 Task: Find connections with filter location Nørresundby with filter topic #wfhwith filter profile language French with filter current company The Viral Fever with filter school Bannari Amman Institute of Technology with filter industry Glass Product Manufacturing with filter service category Information Security with filter keywords title School Volunteer
Action: Mouse moved to (495, 62)
Screenshot: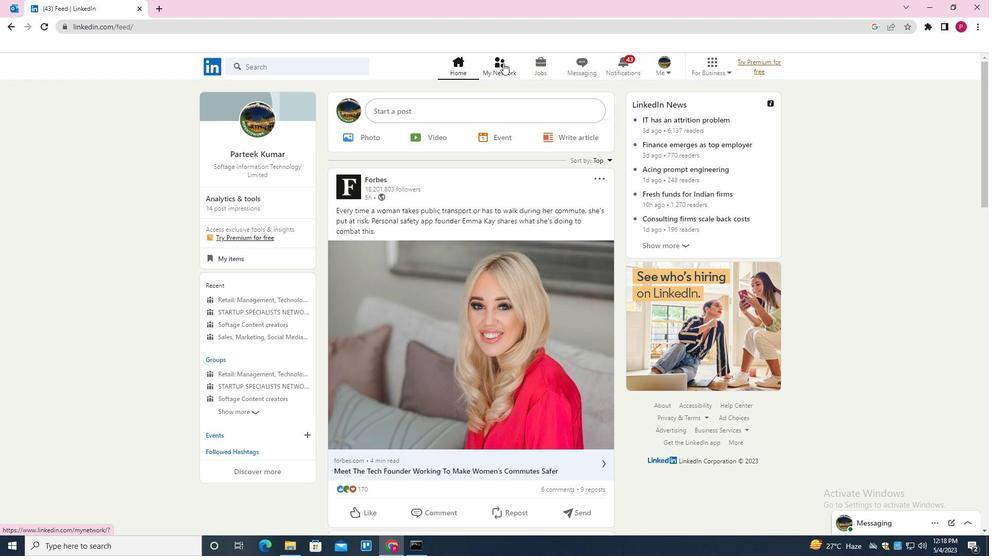 
Action: Mouse pressed left at (495, 62)
Screenshot: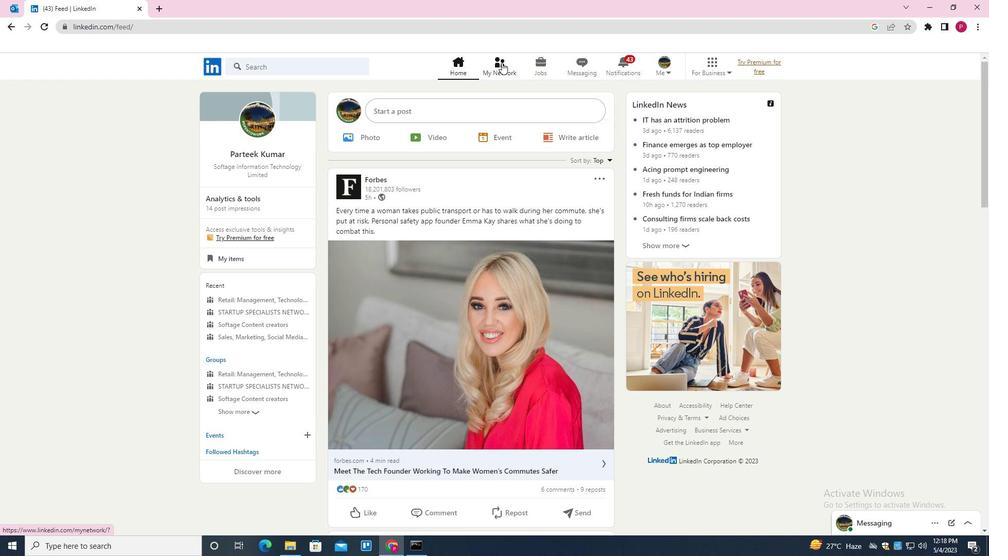 
Action: Mouse moved to (333, 120)
Screenshot: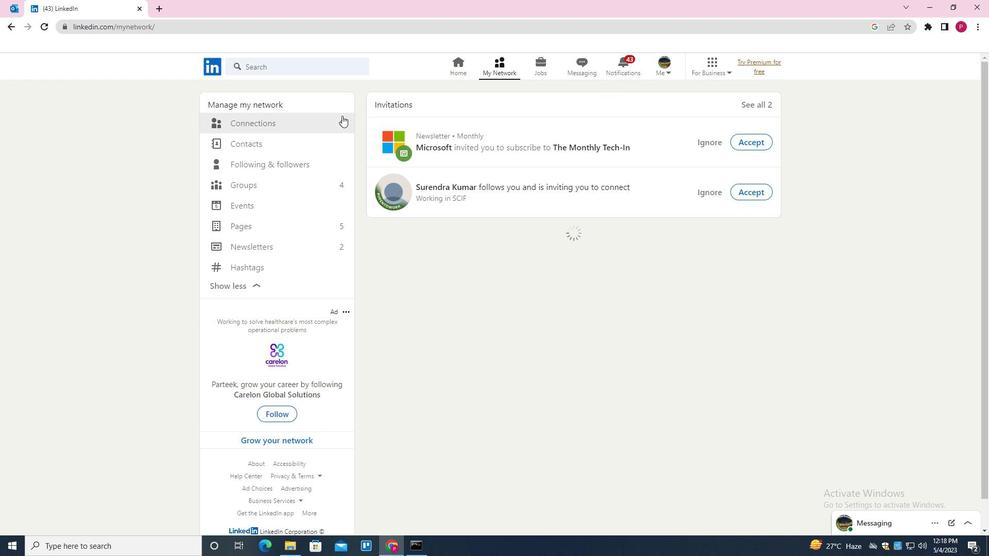 
Action: Mouse pressed left at (333, 120)
Screenshot: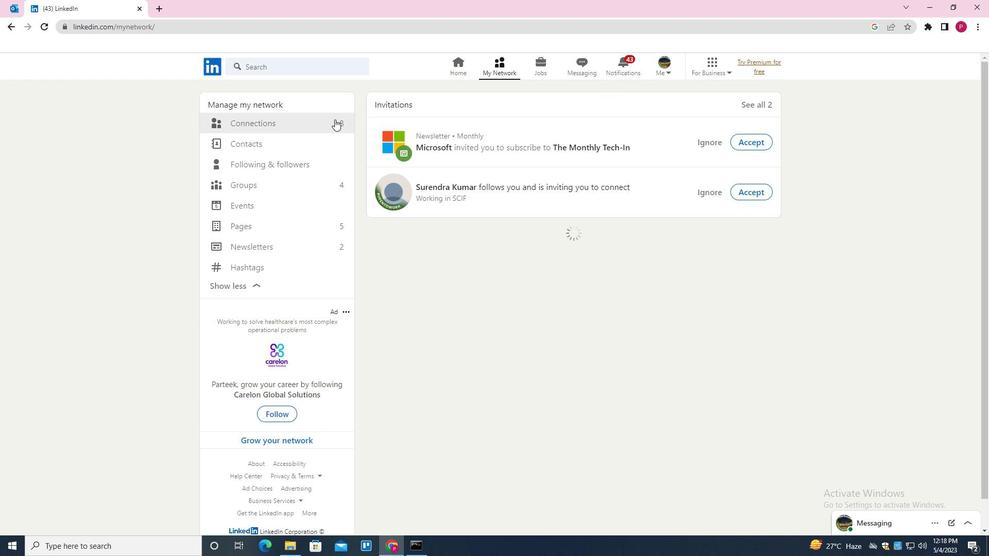 
Action: Mouse moved to (573, 125)
Screenshot: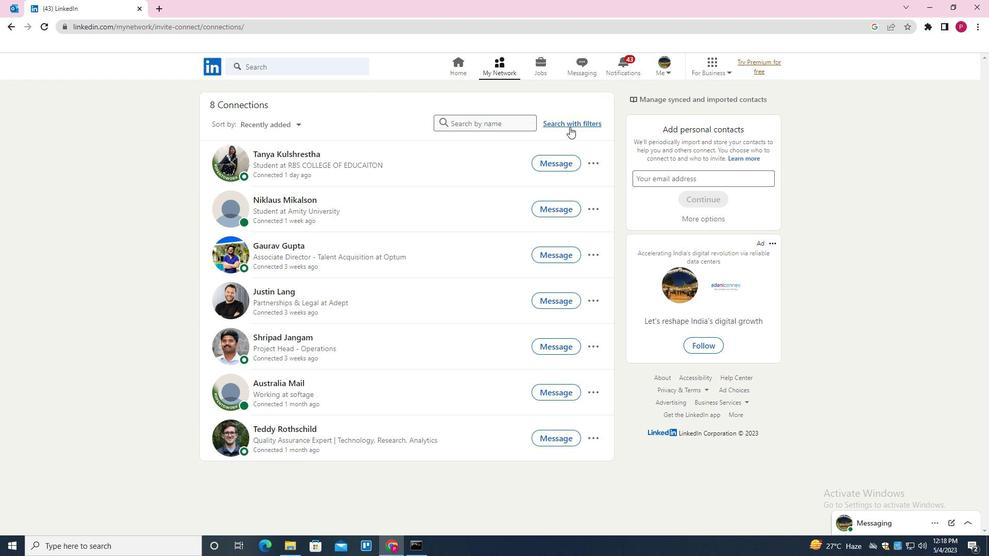 
Action: Mouse pressed left at (573, 125)
Screenshot: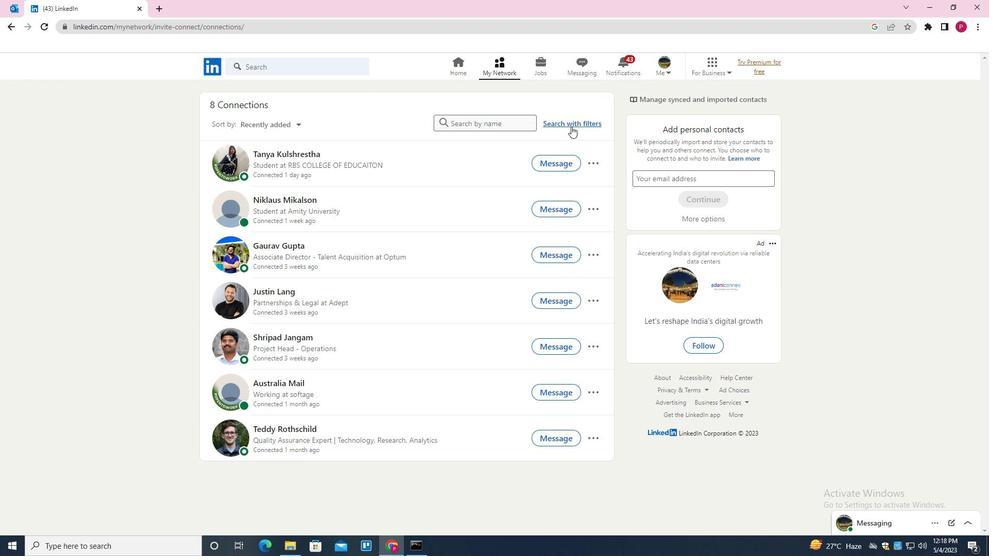 
Action: Mouse moved to (532, 95)
Screenshot: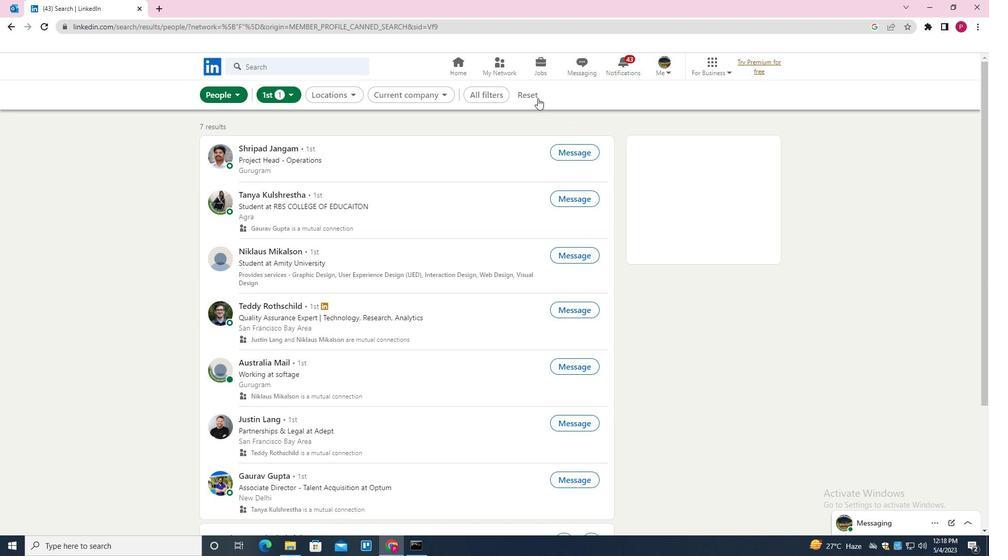 
Action: Mouse pressed left at (532, 95)
Screenshot: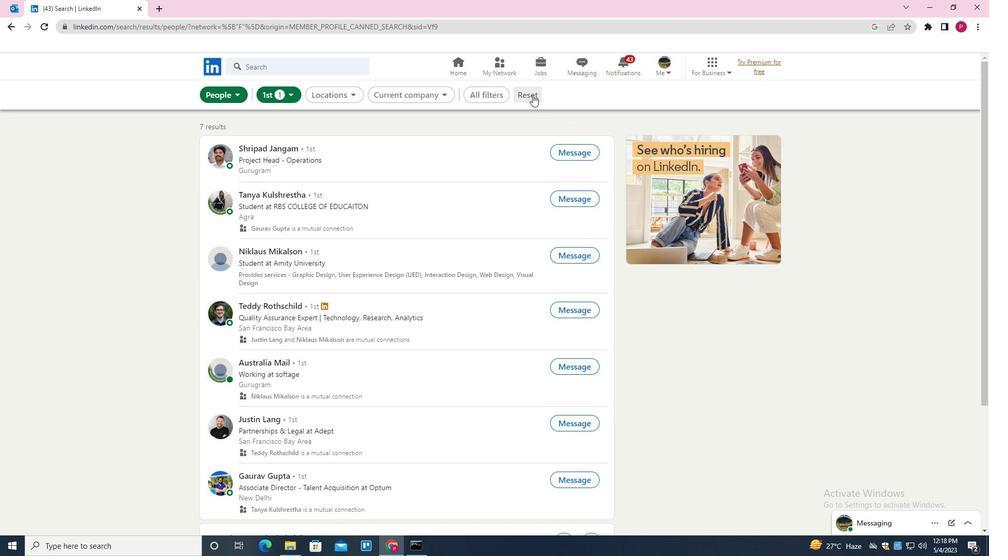 
Action: Mouse moved to (515, 92)
Screenshot: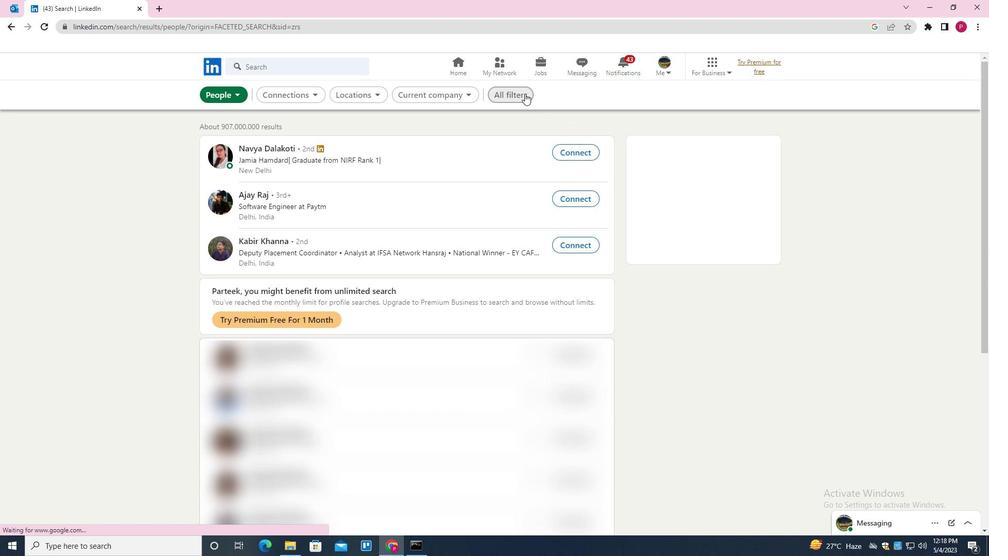 
Action: Mouse pressed left at (515, 92)
Screenshot: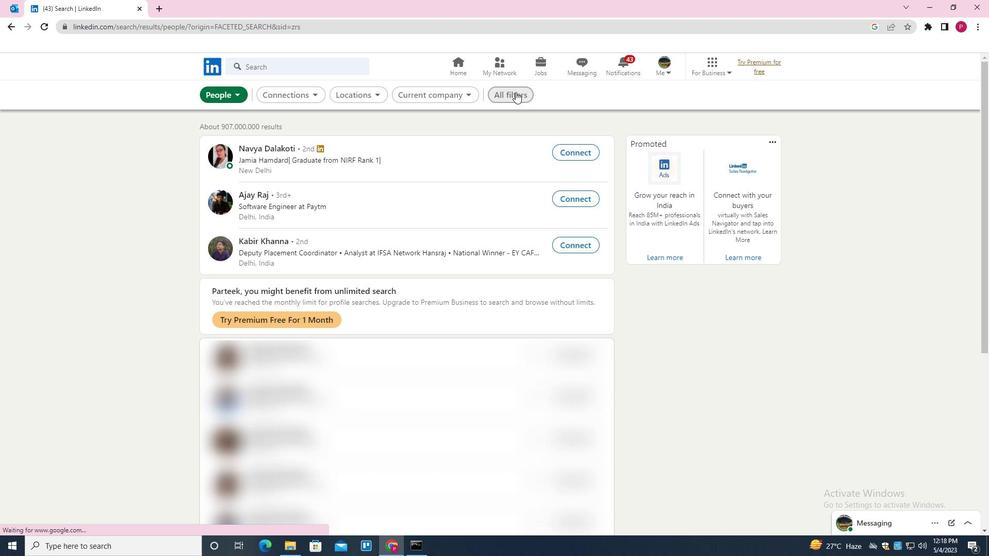 
Action: Mouse moved to (819, 266)
Screenshot: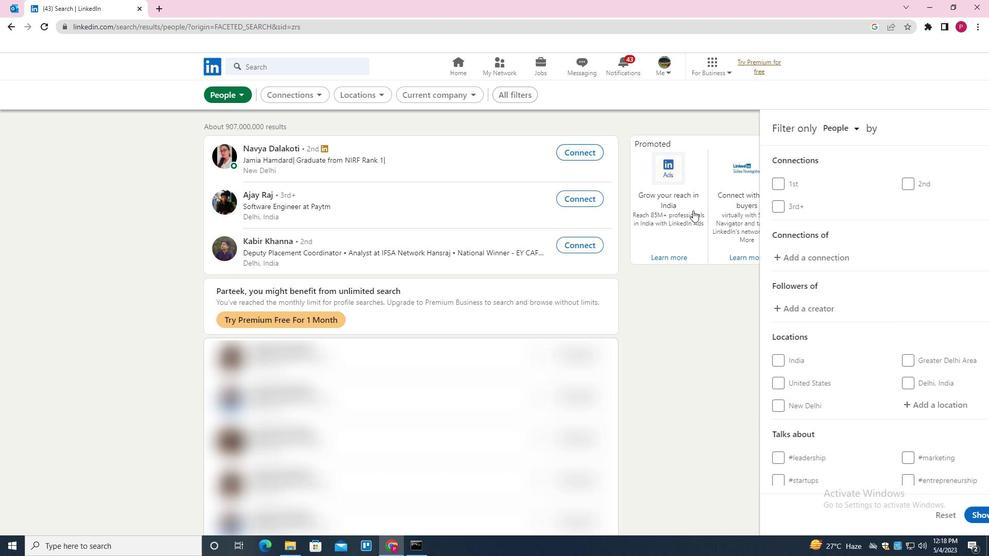 
Action: Mouse scrolled (819, 266) with delta (0, 0)
Screenshot: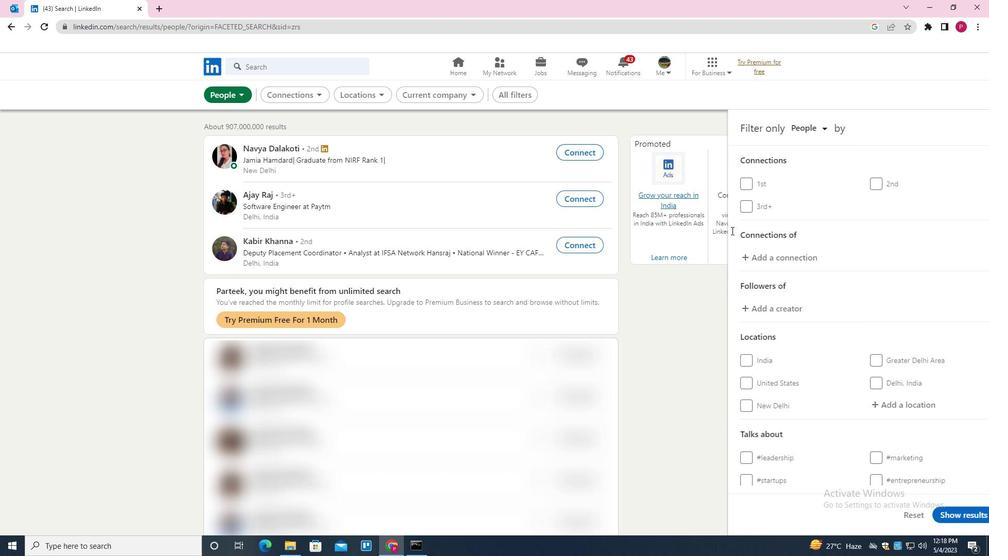 
Action: Mouse scrolled (819, 266) with delta (0, 0)
Screenshot: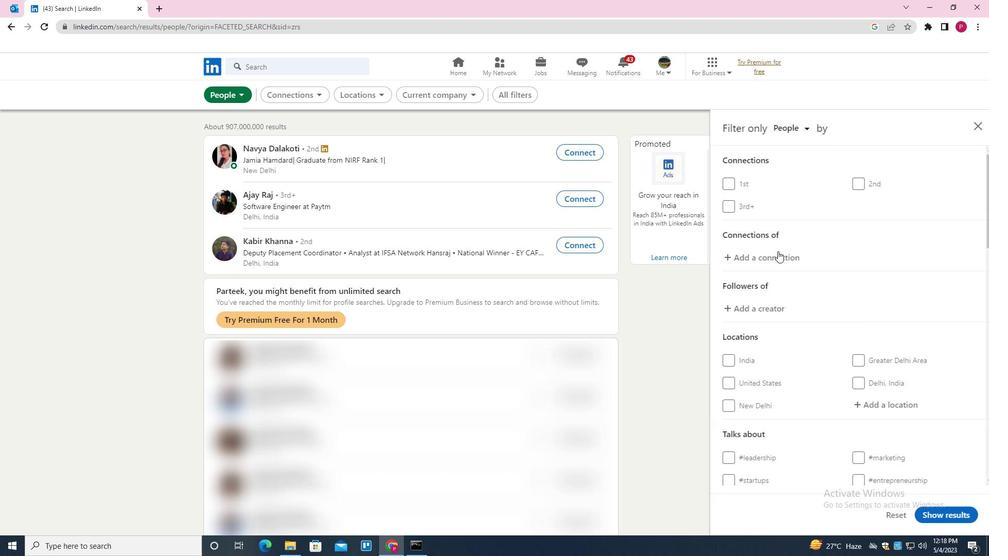 
Action: Mouse moved to (820, 267)
Screenshot: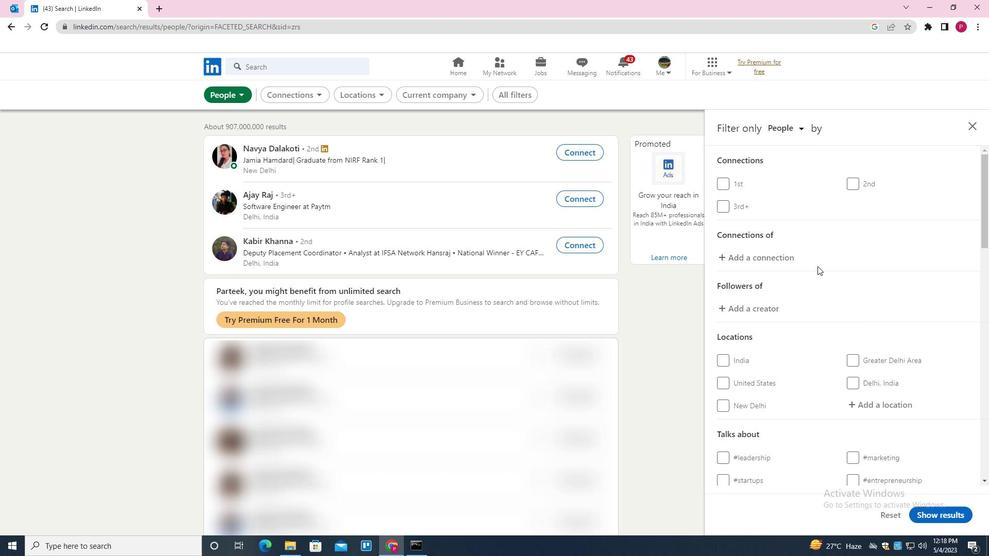 
Action: Mouse scrolled (820, 267) with delta (0, 0)
Screenshot: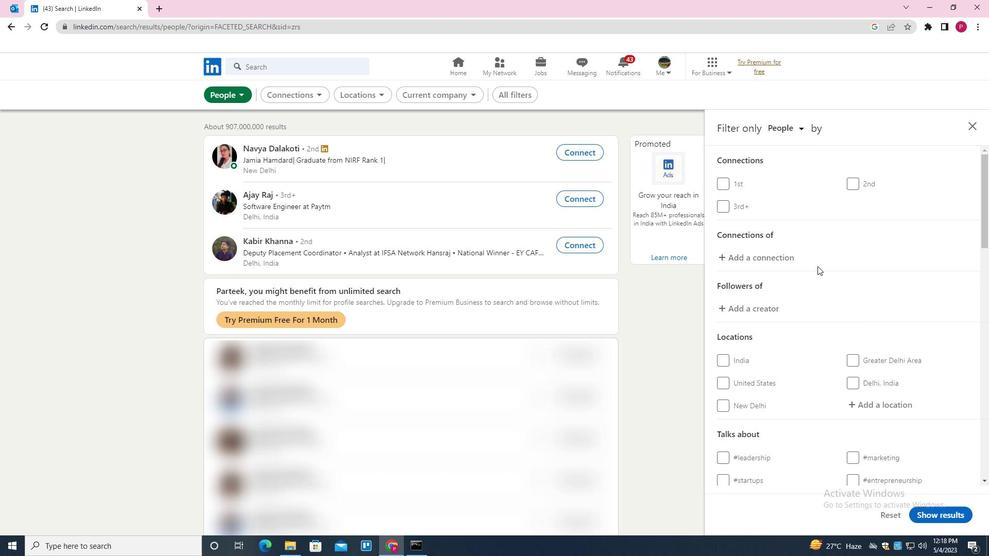 
Action: Mouse moved to (874, 251)
Screenshot: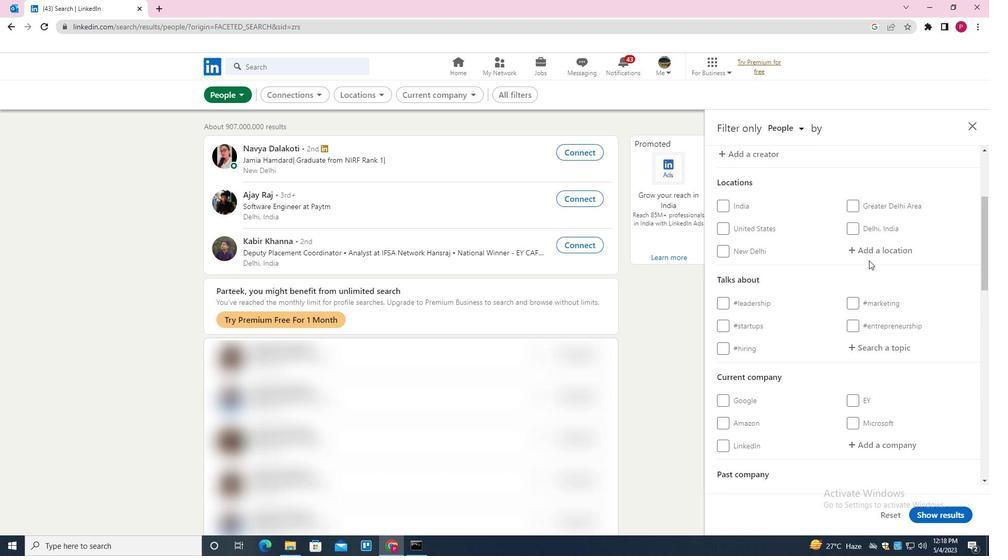 
Action: Mouse pressed left at (874, 251)
Screenshot: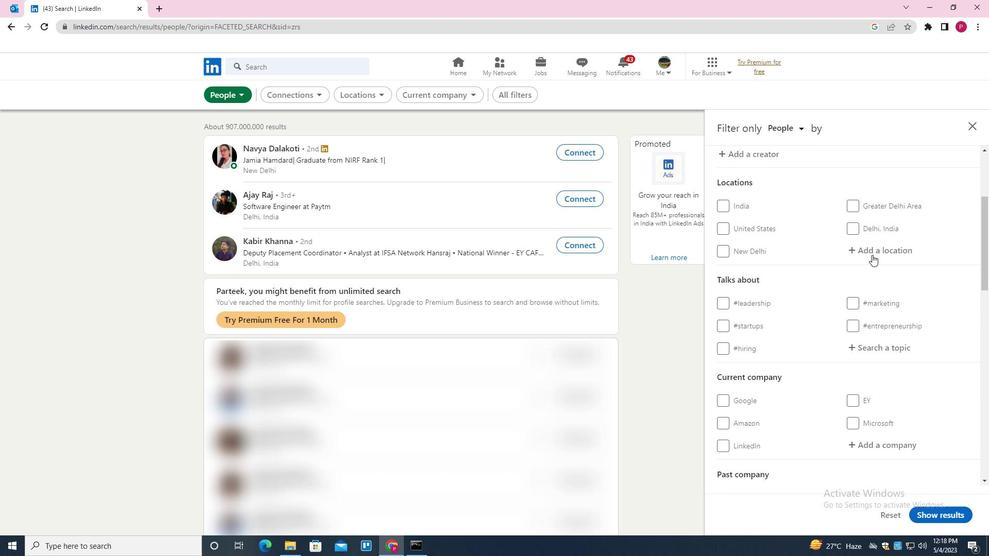
Action: Mouse moved to (873, 251)
Screenshot: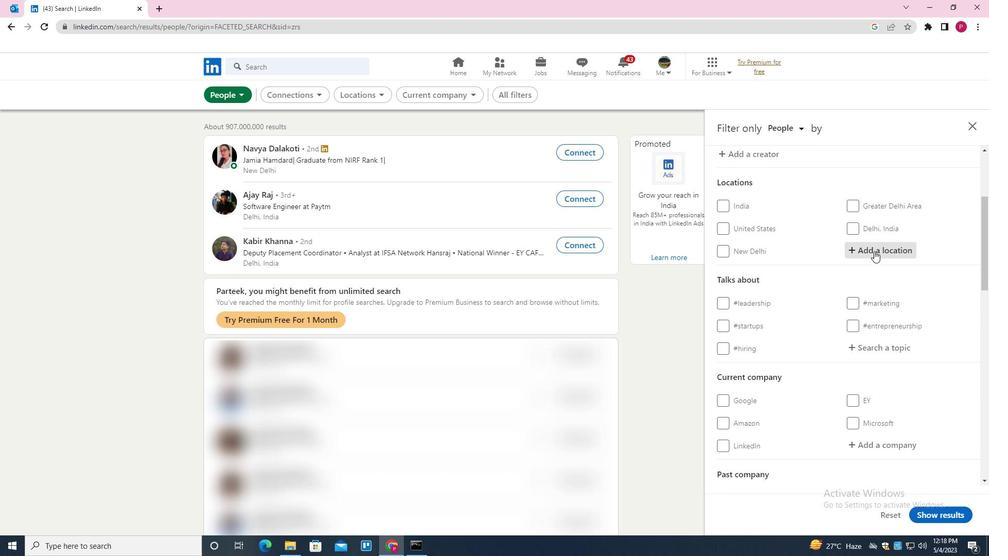 
Action: Key pressed <Key.shift>NORES<Key.backspace><Key.backspace>RESUNDBY
Screenshot: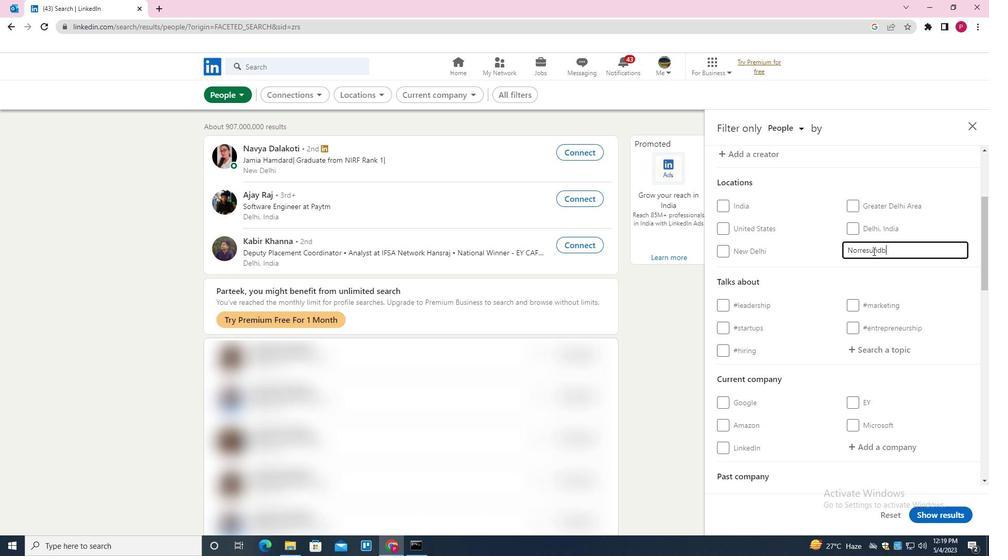 
Action: Mouse moved to (826, 285)
Screenshot: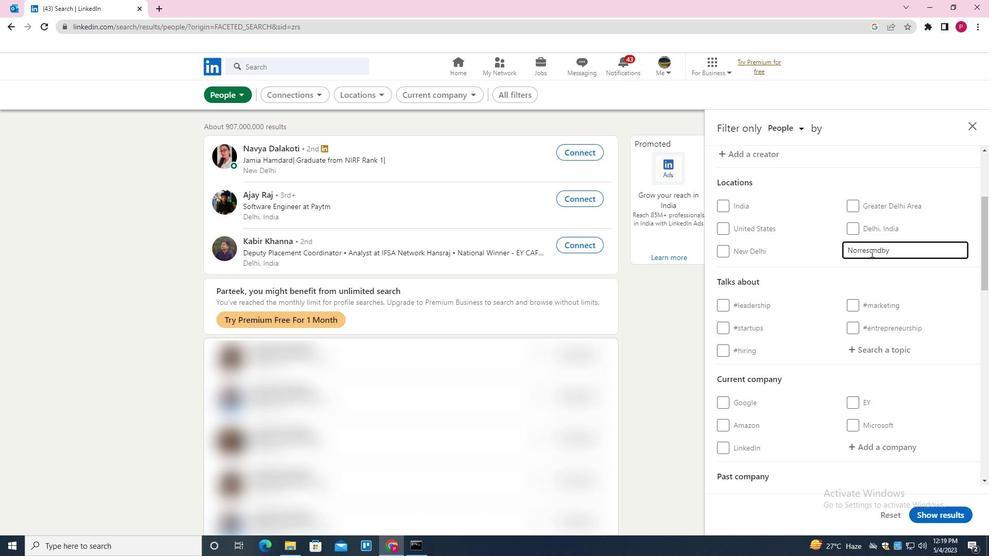 
Action: Mouse scrolled (826, 285) with delta (0, 0)
Screenshot: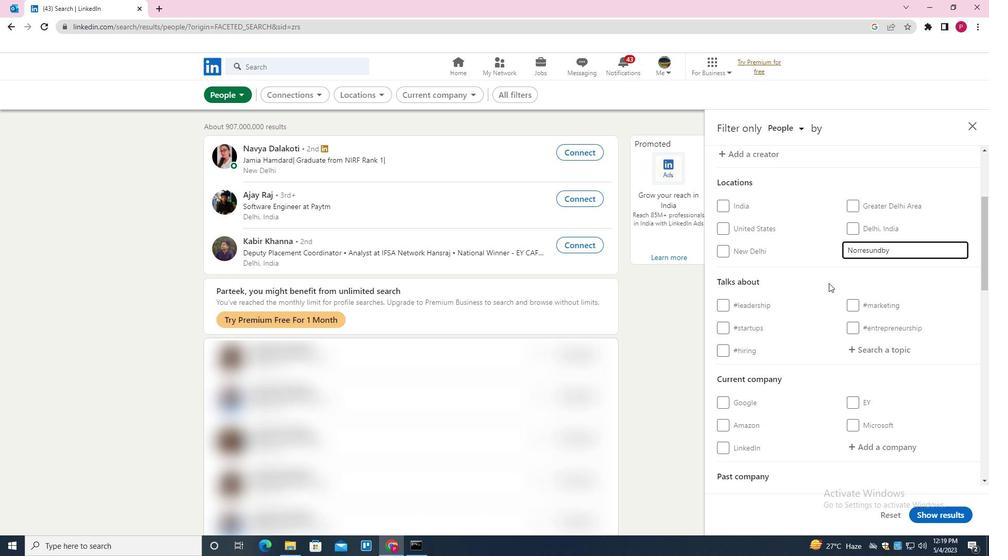 
Action: Mouse scrolled (826, 285) with delta (0, 0)
Screenshot: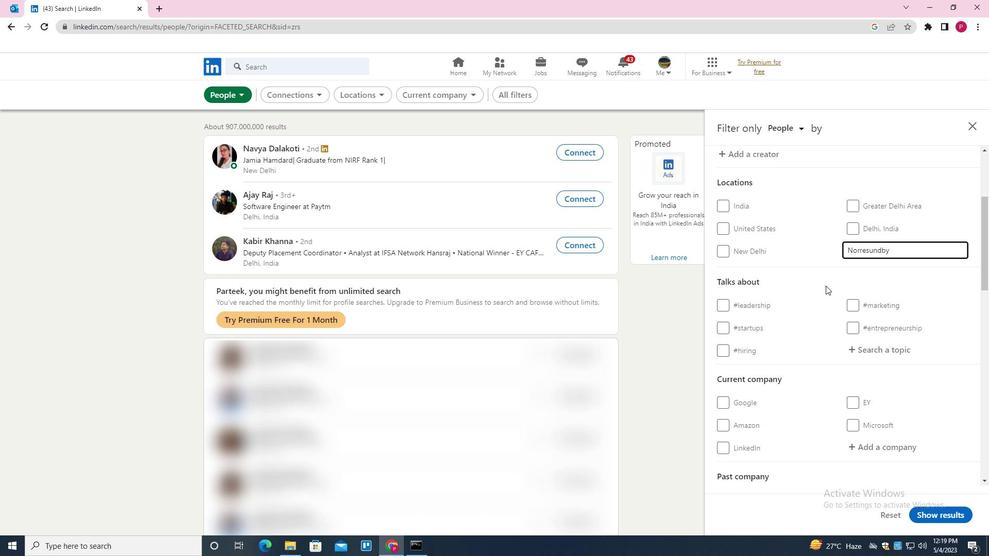 
Action: Mouse moved to (866, 242)
Screenshot: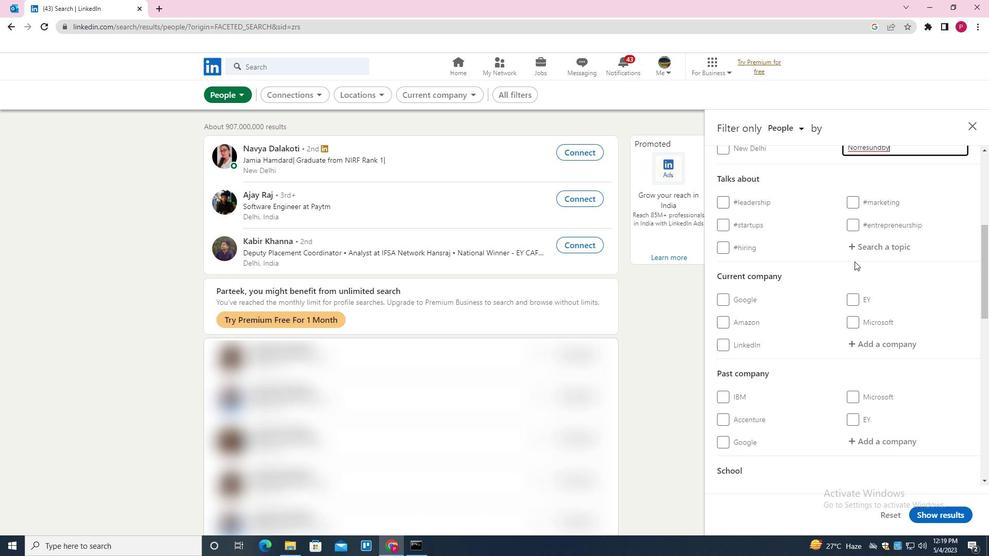 
Action: Mouse pressed left at (866, 242)
Screenshot: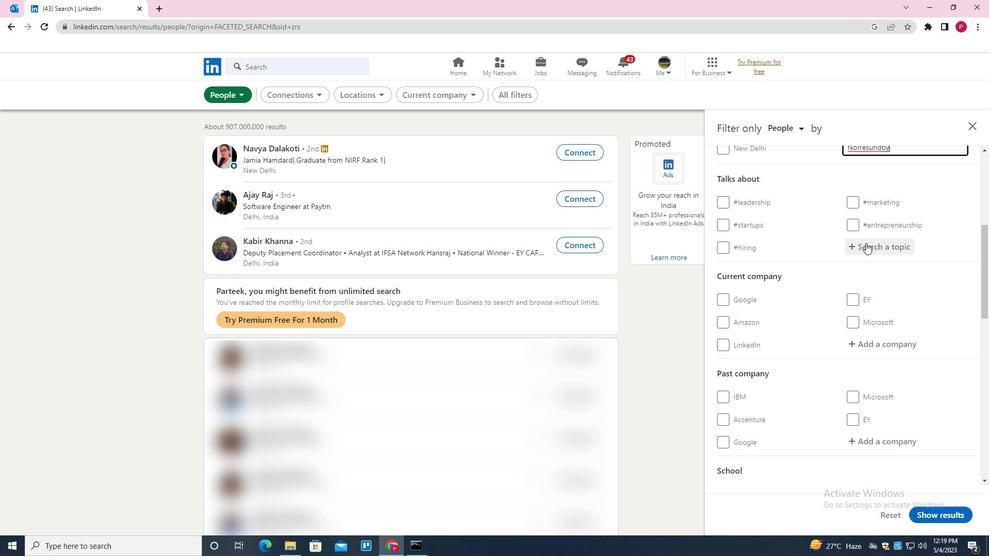 
Action: Key pressed WGH<Key.backspace><Key.backspace>FH<Key.down><Key.enter>
Screenshot: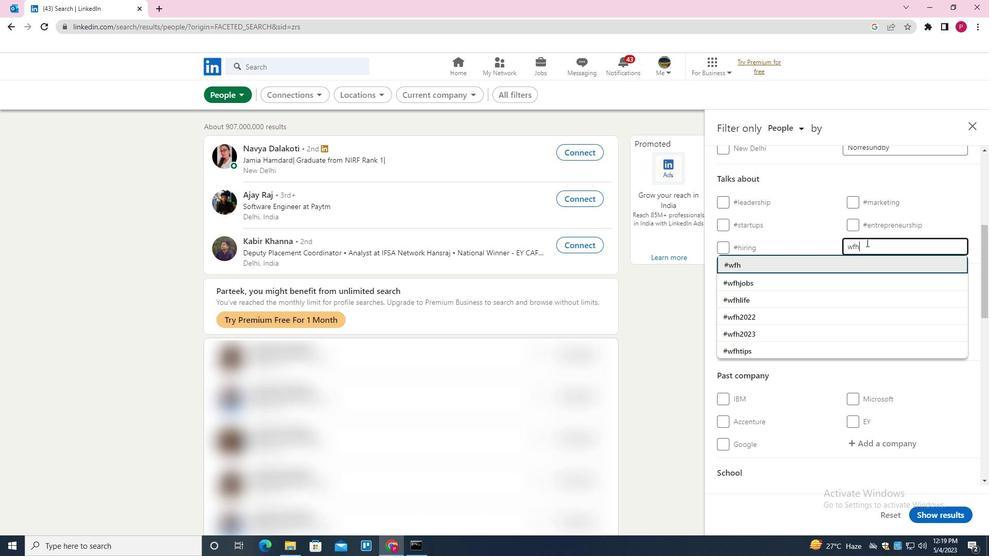 
Action: Mouse moved to (844, 272)
Screenshot: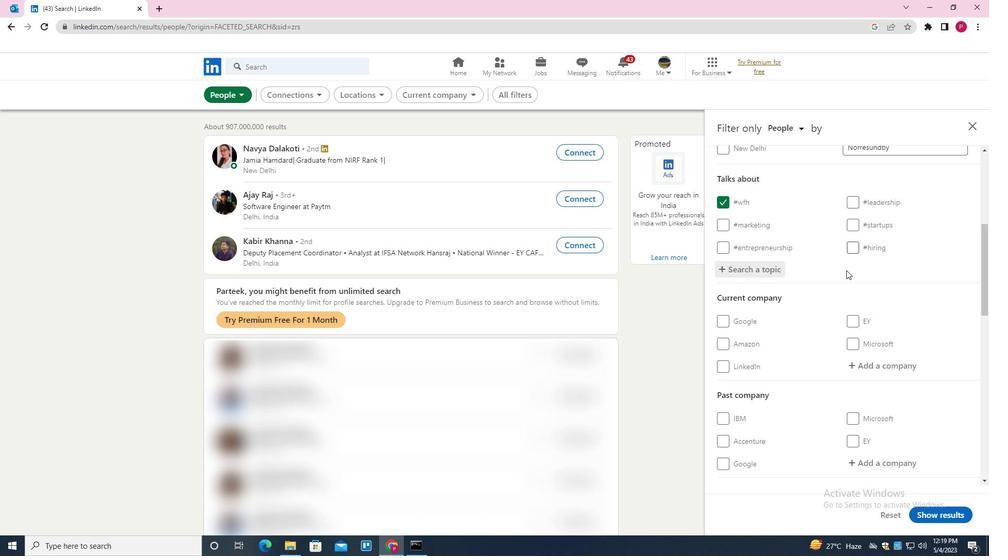 
Action: Mouse scrolled (844, 271) with delta (0, 0)
Screenshot: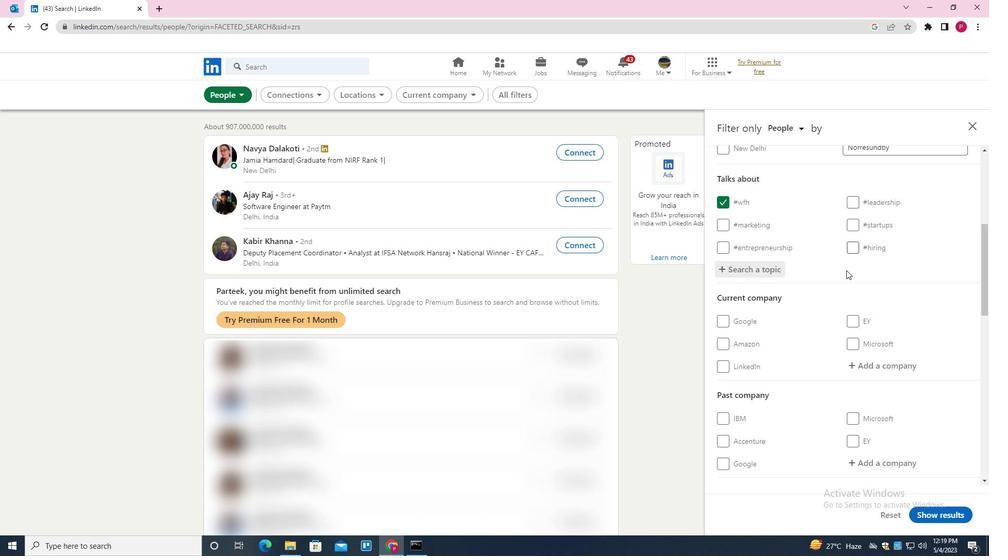 
Action: Mouse scrolled (844, 271) with delta (0, 0)
Screenshot: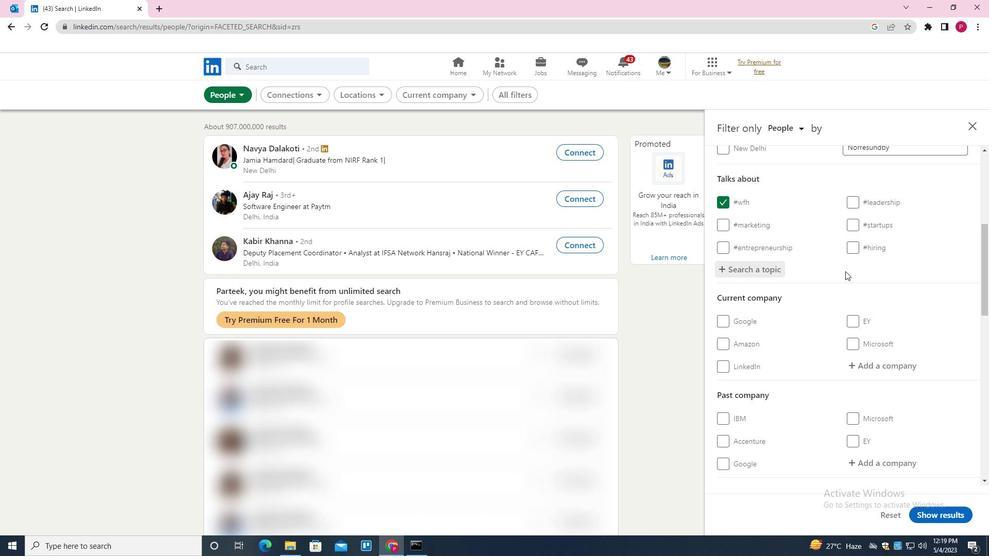 
Action: Mouse scrolled (844, 271) with delta (0, 0)
Screenshot: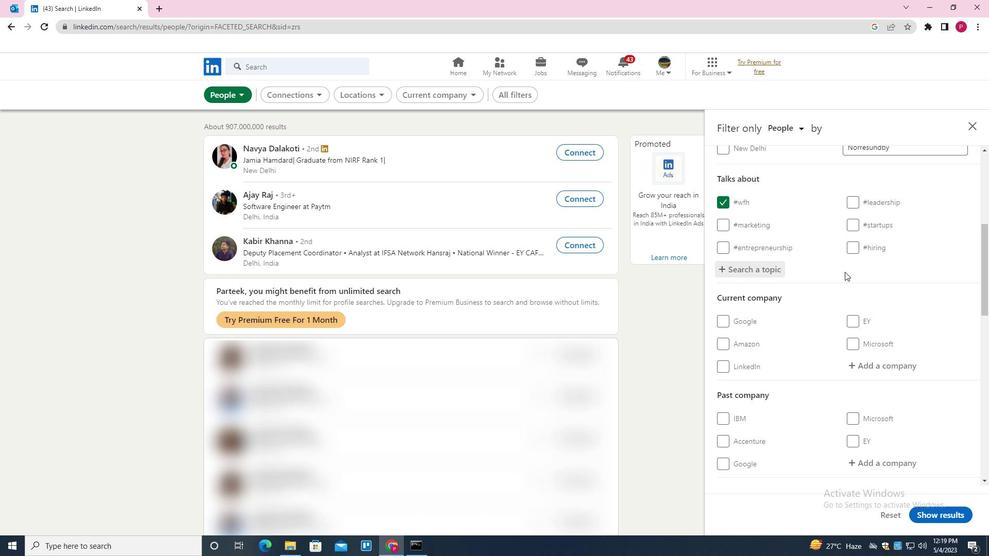 
Action: Mouse scrolled (844, 271) with delta (0, 0)
Screenshot: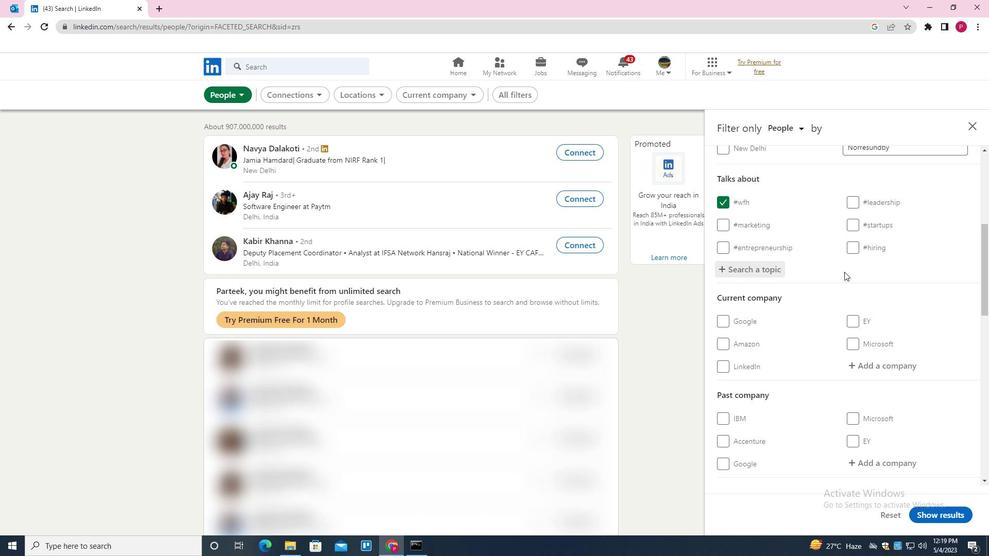 
Action: Mouse moved to (844, 272)
Screenshot: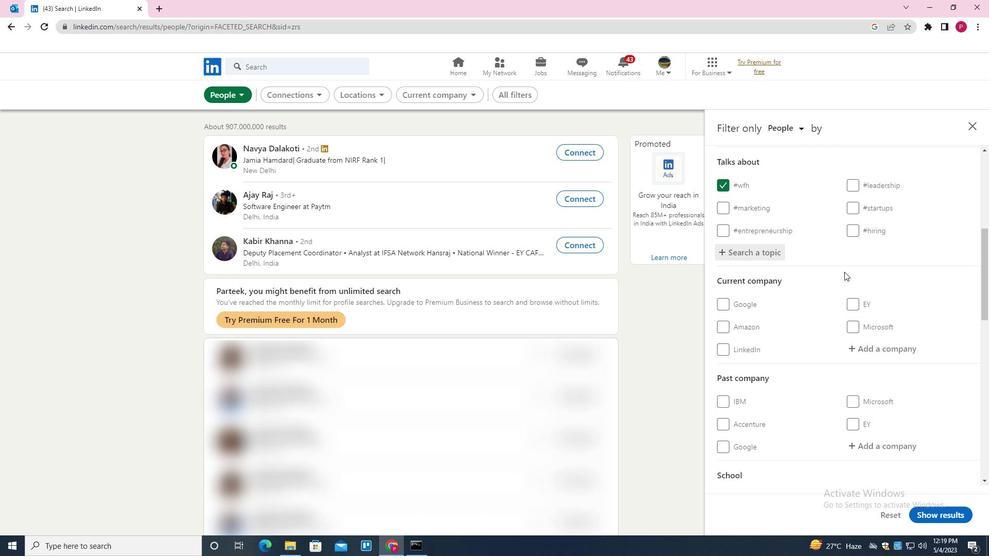 
Action: Mouse scrolled (844, 272) with delta (0, 0)
Screenshot: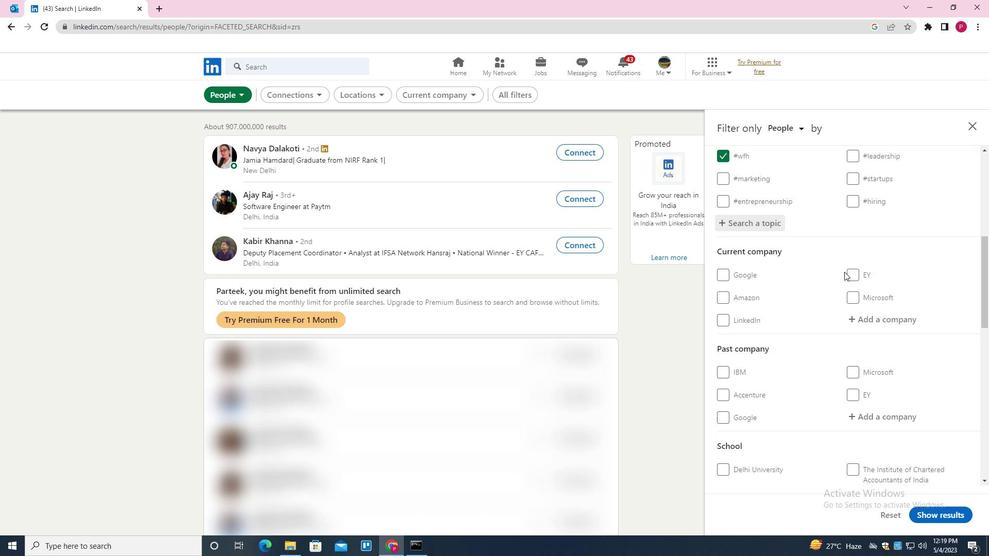 
Action: Mouse moved to (812, 273)
Screenshot: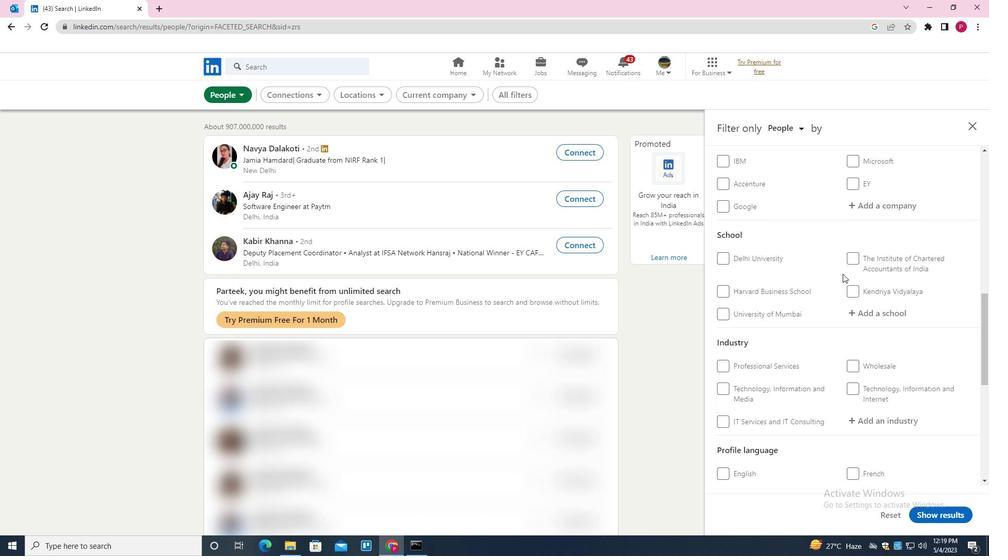 
Action: Mouse scrolled (812, 273) with delta (0, 0)
Screenshot: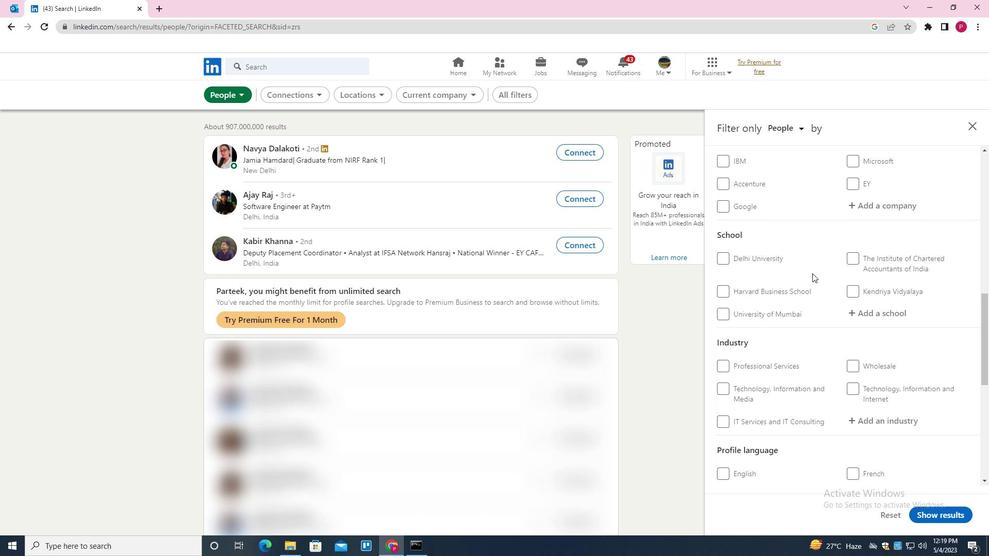 
Action: Mouse scrolled (812, 273) with delta (0, 0)
Screenshot: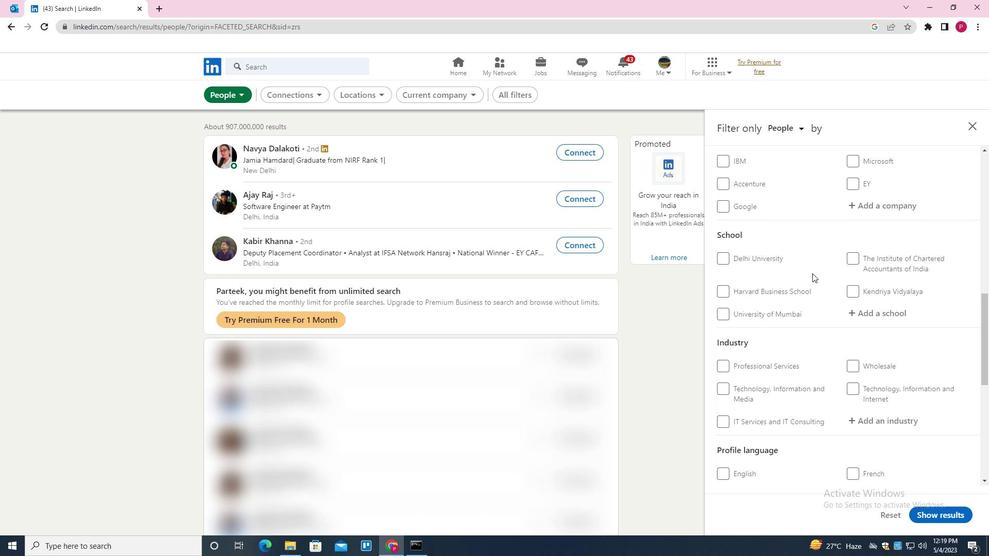 
Action: Mouse moved to (812, 273)
Screenshot: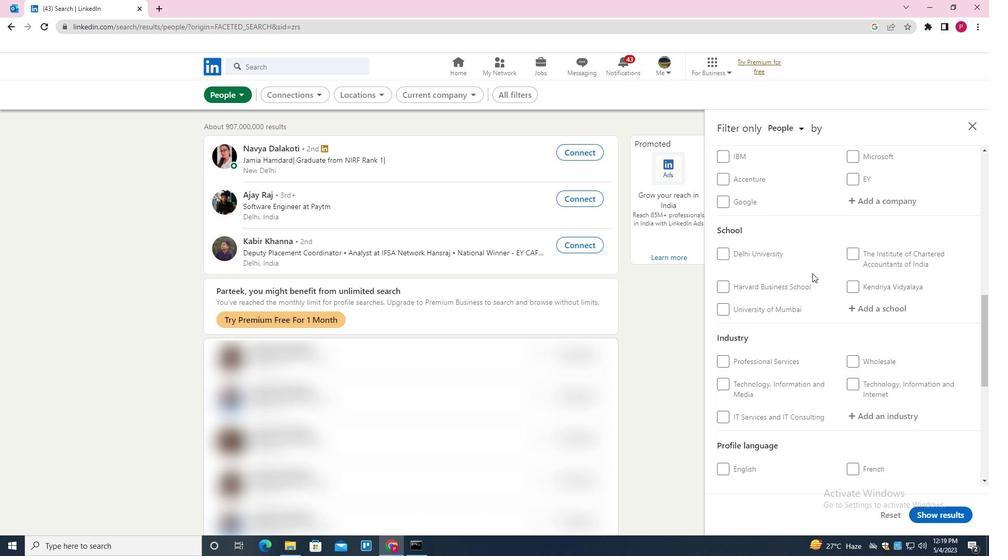 
Action: Mouse scrolled (812, 273) with delta (0, 0)
Screenshot: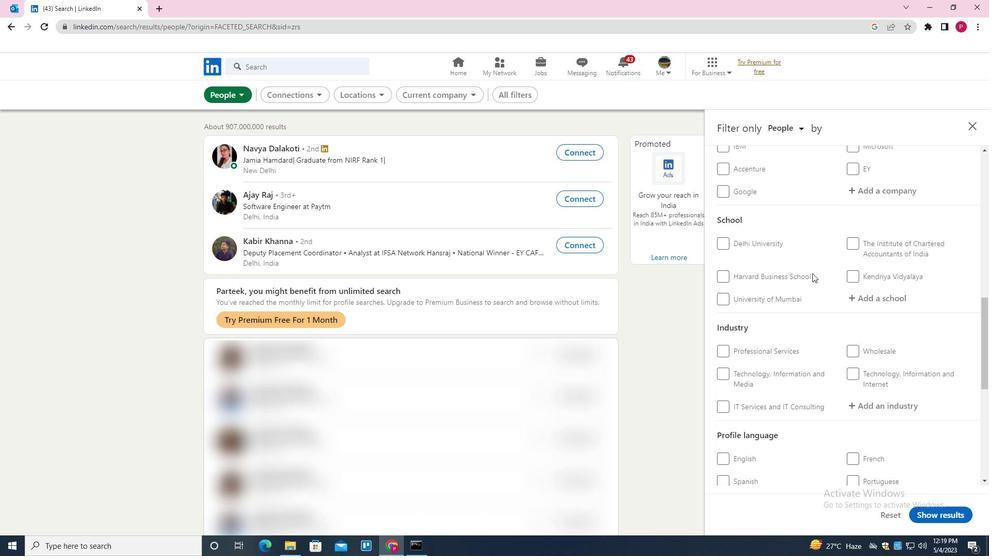 
Action: Mouse moved to (812, 273)
Screenshot: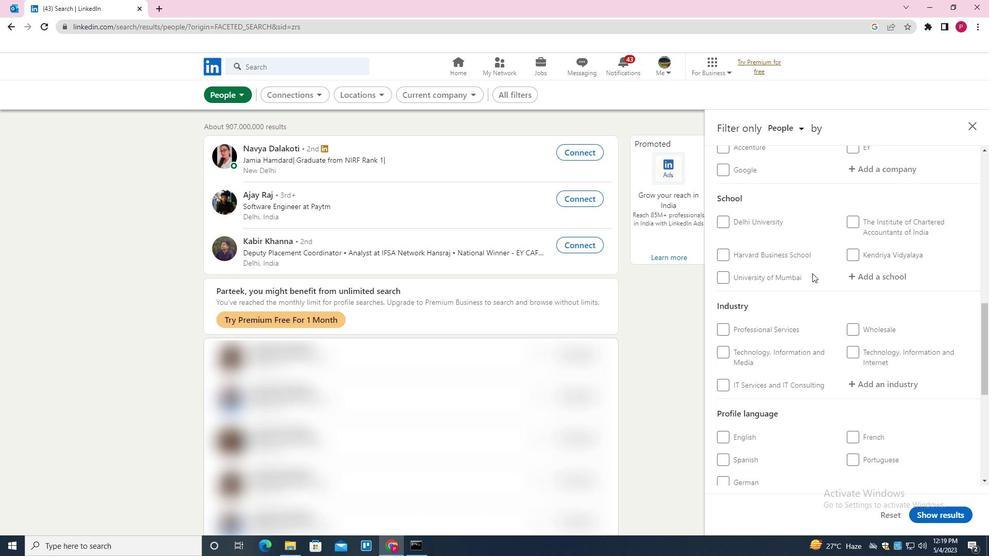 
Action: Mouse scrolled (812, 273) with delta (0, 0)
Screenshot: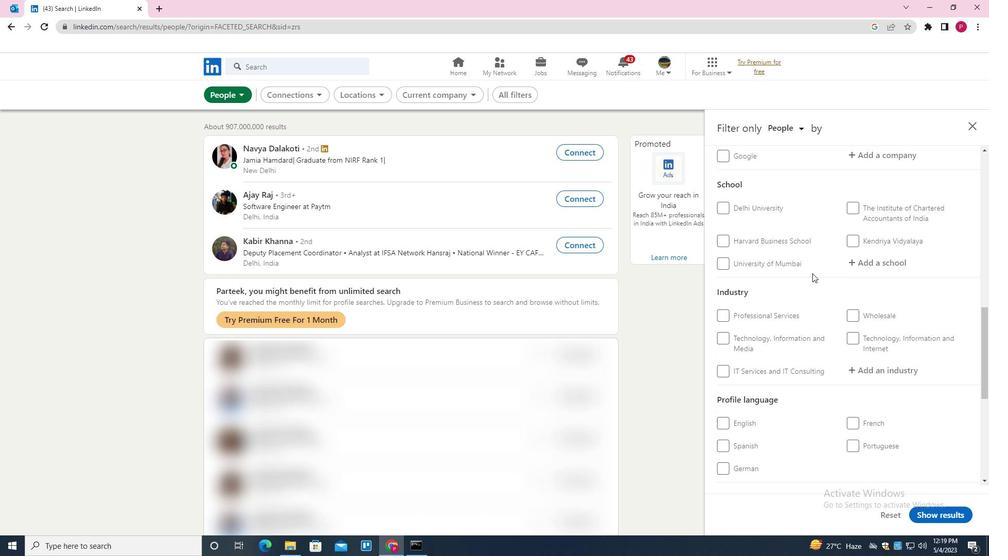
Action: Mouse scrolled (812, 273) with delta (0, 0)
Screenshot: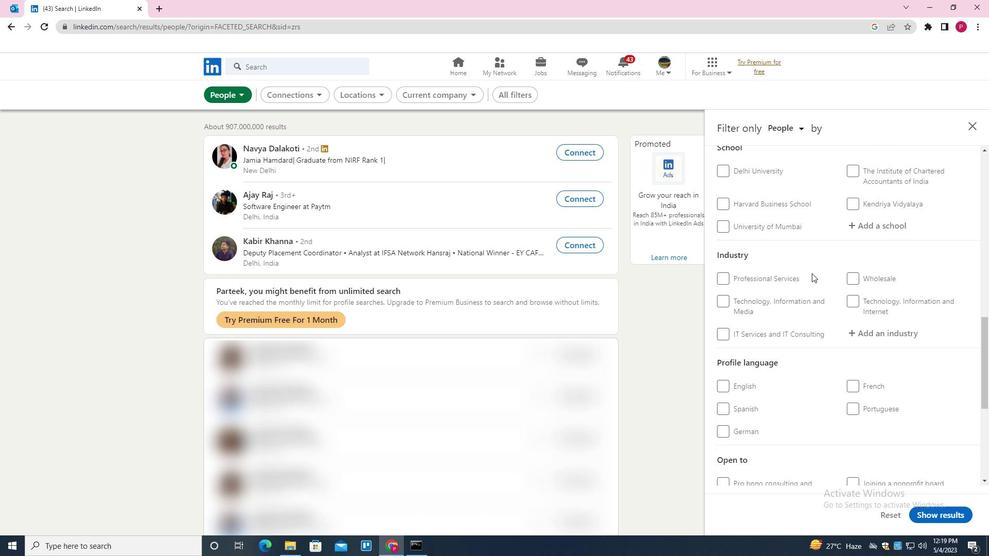 
Action: Mouse moved to (854, 215)
Screenshot: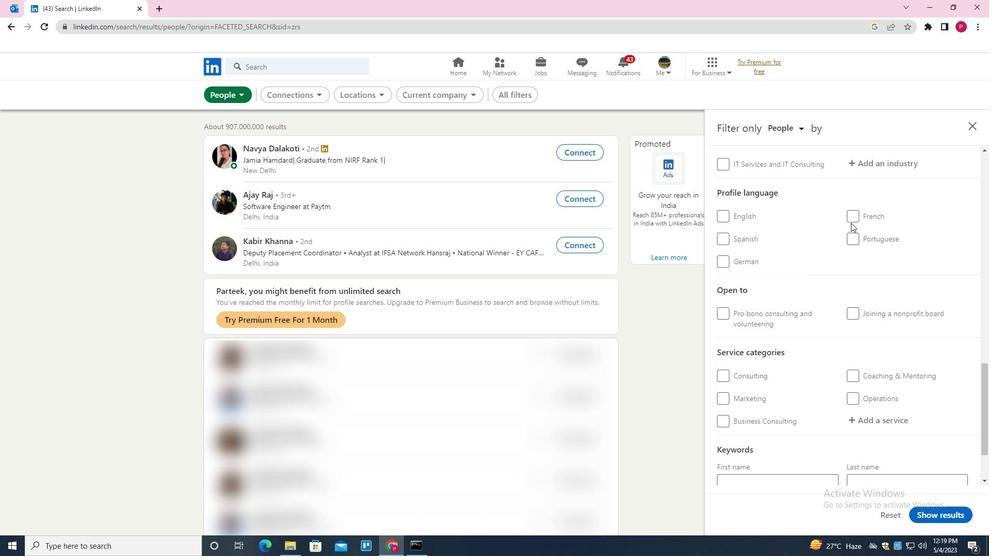 
Action: Mouse pressed left at (854, 215)
Screenshot: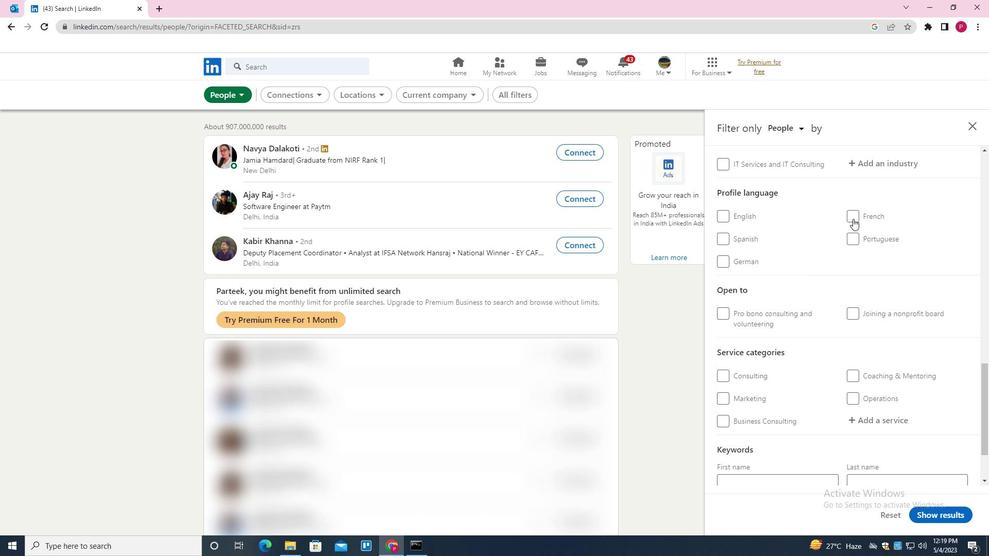 
Action: Mouse moved to (819, 290)
Screenshot: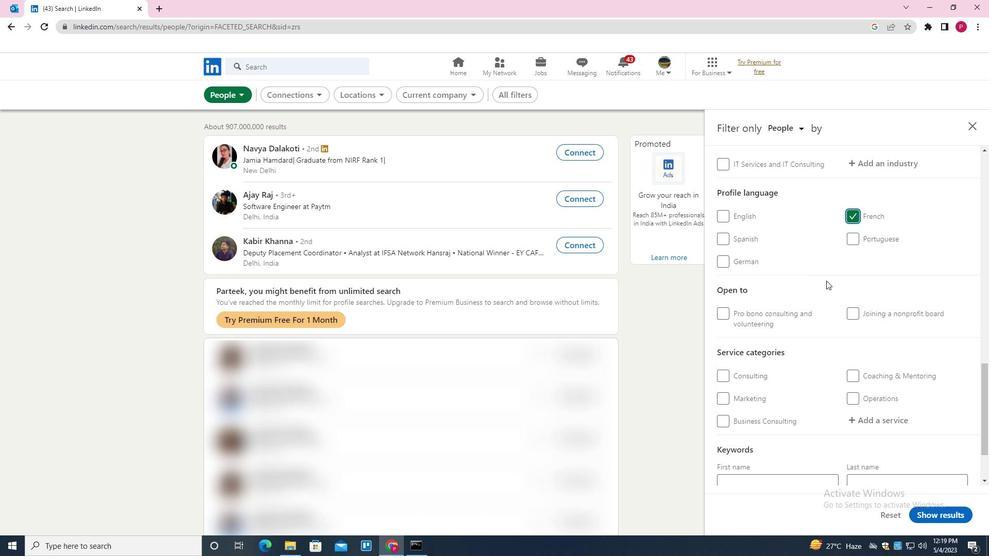 
Action: Mouse scrolled (819, 291) with delta (0, 0)
Screenshot: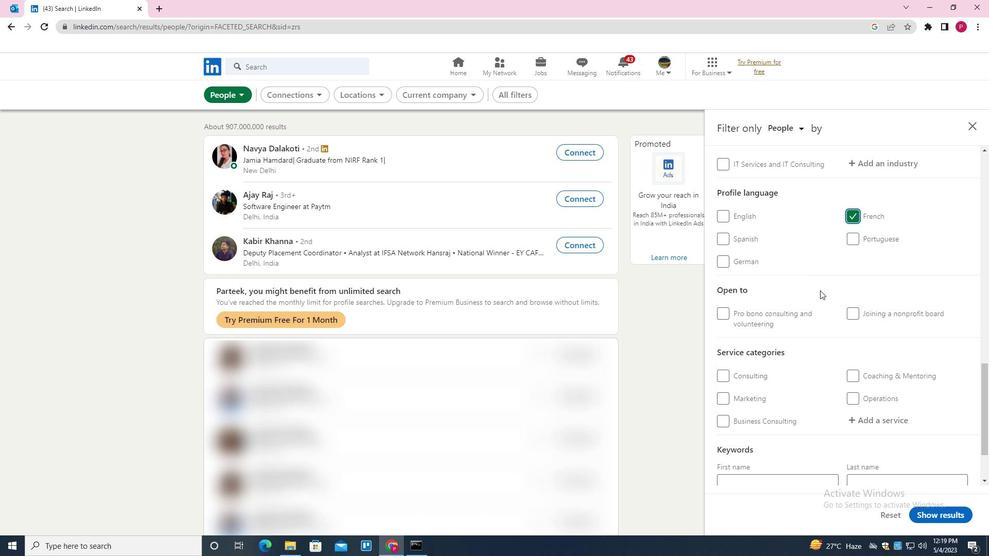
Action: Mouse scrolled (819, 291) with delta (0, 0)
Screenshot: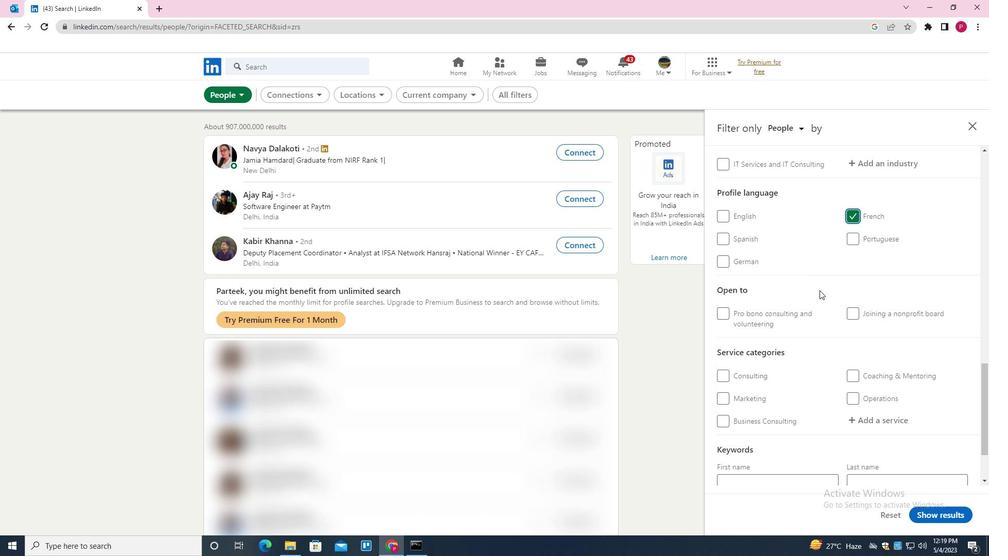 
Action: Mouse moved to (819, 290)
Screenshot: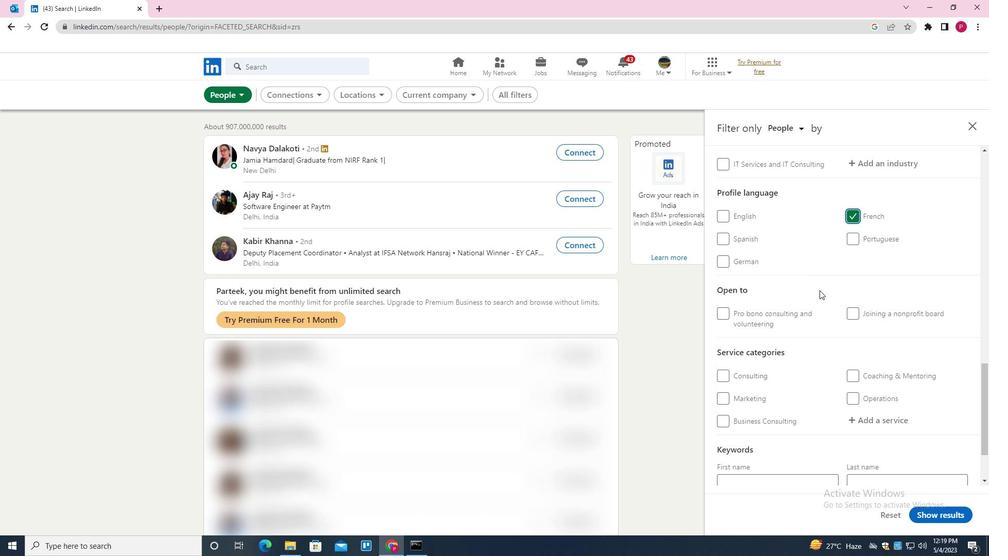 
Action: Mouse scrolled (819, 291) with delta (0, 0)
Screenshot: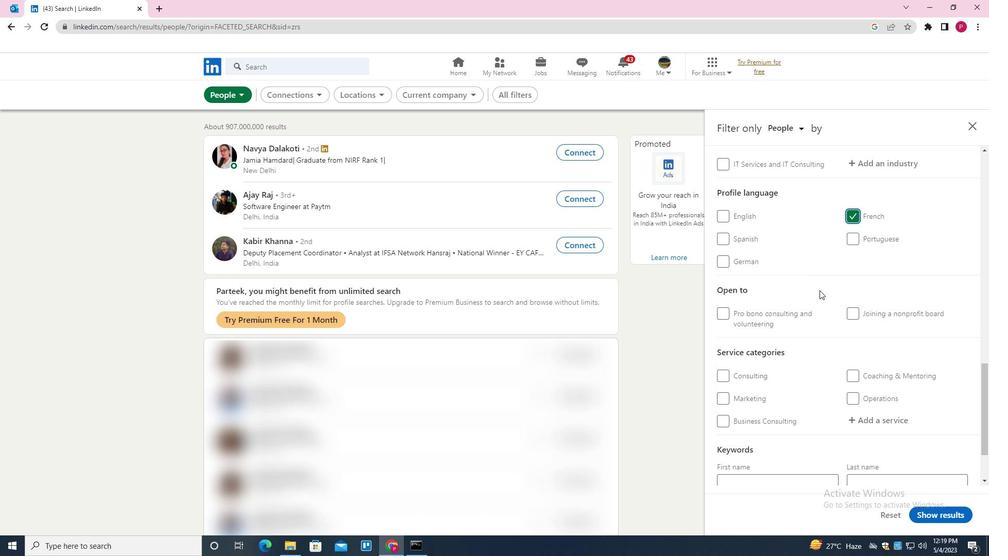 
Action: Mouse scrolled (819, 291) with delta (0, 0)
Screenshot: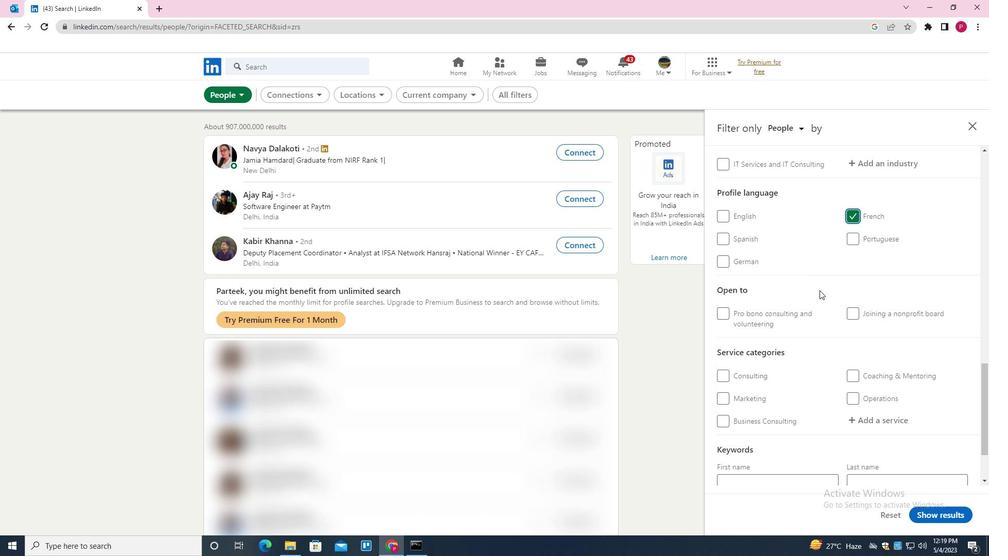 
Action: Mouse scrolled (819, 291) with delta (0, 0)
Screenshot: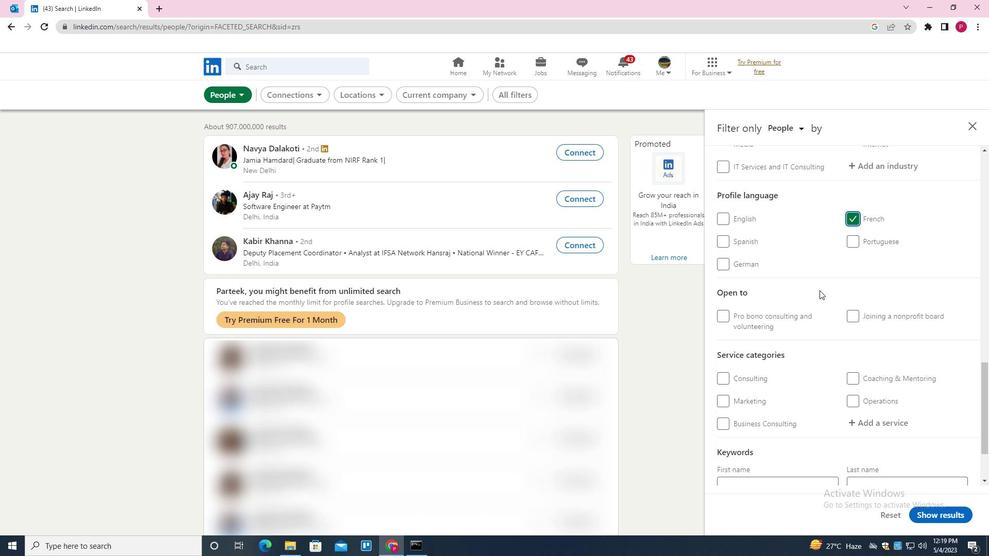 
Action: Mouse scrolled (819, 291) with delta (0, 0)
Screenshot: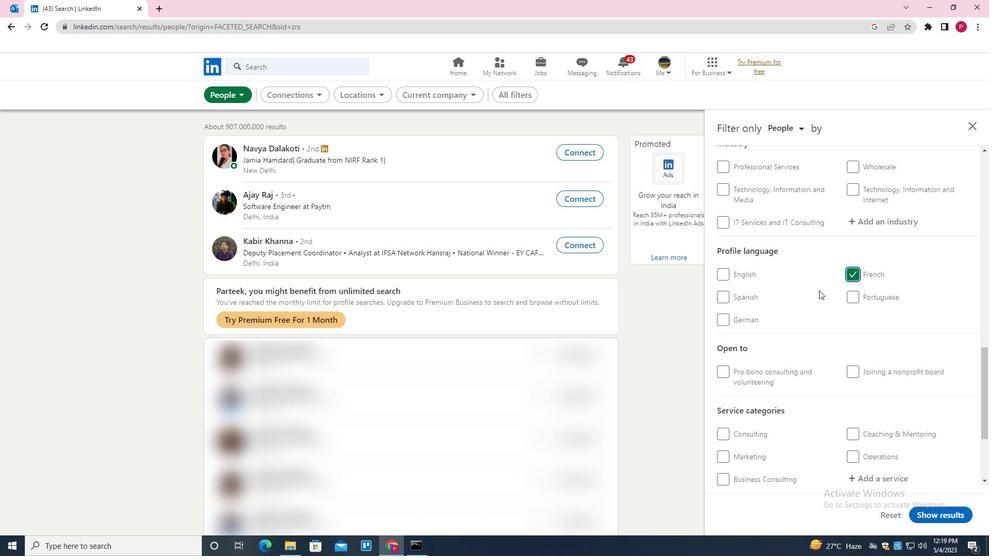 
Action: Mouse moved to (816, 292)
Screenshot: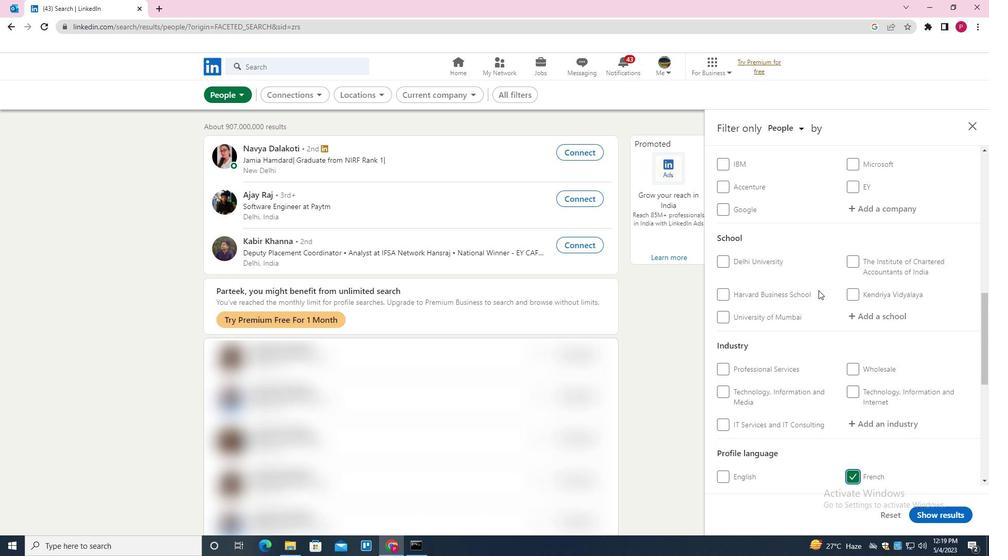 
Action: Mouse scrolled (816, 292) with delta (0, 0)
Screenshot: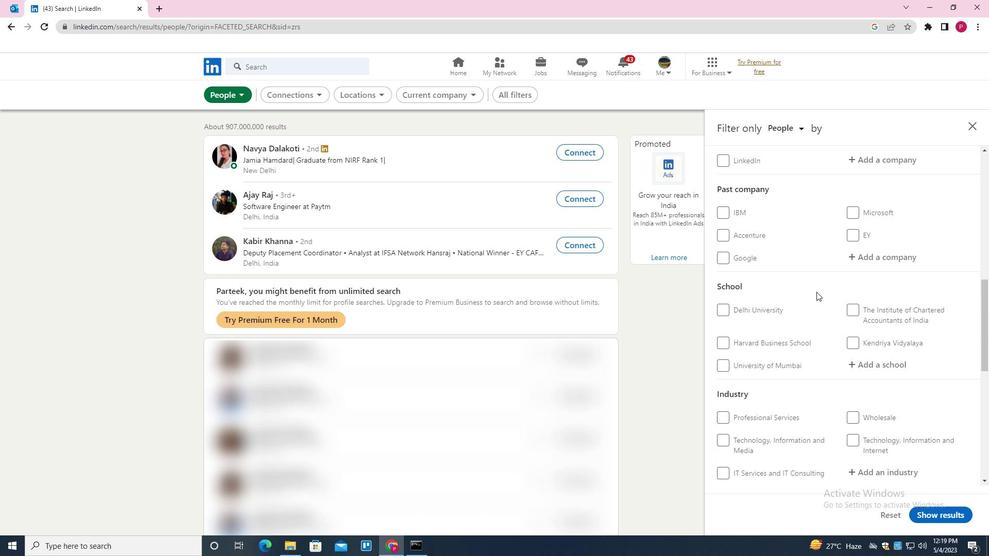 
Action: Mouse moved to (890, 215)
Screenshot: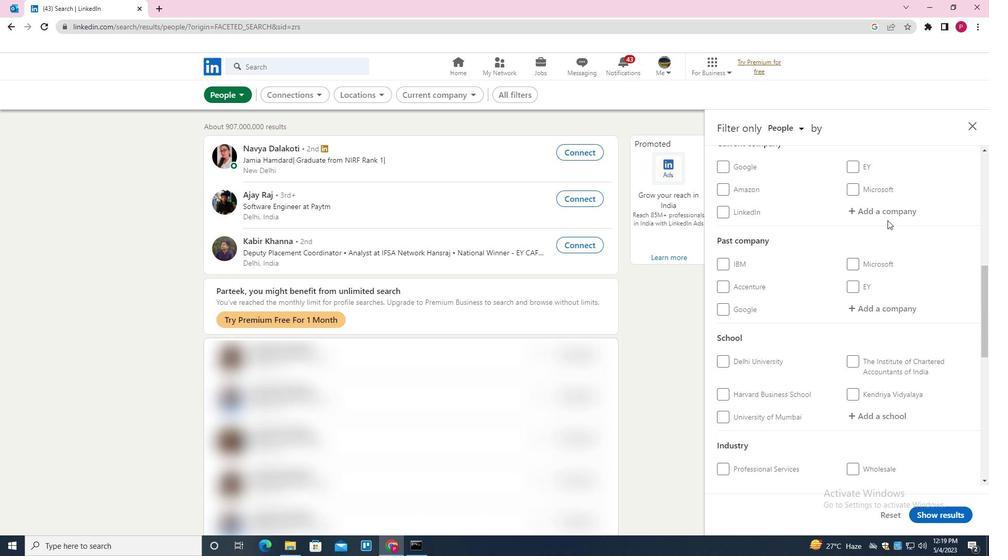 
Action: Mouse pressed left at (890, 215)
Screenshot: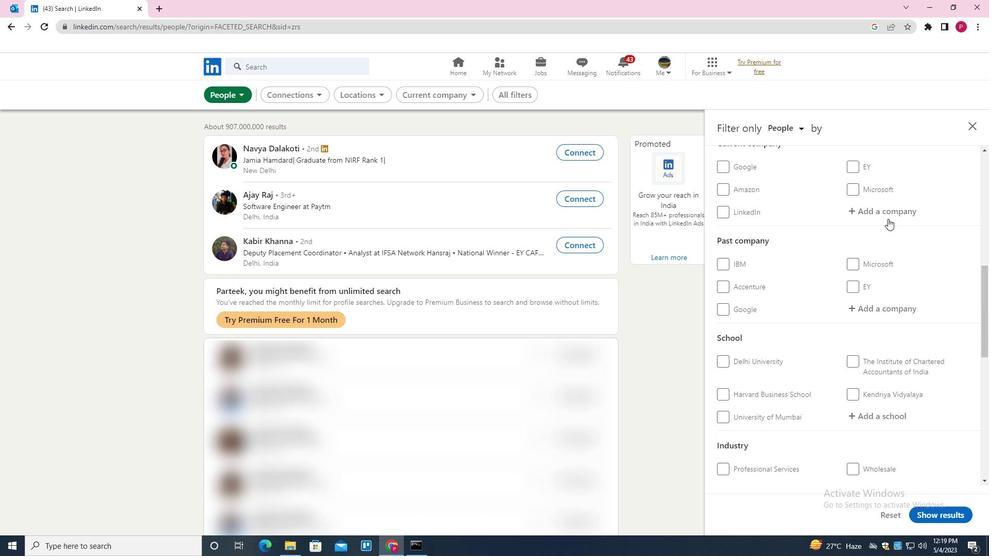 
Action: Key pressed <Key.shift>THE<Key.space><Key.shift>VIRAL<Key.space><Key.shift><Key.shift><Key.shift>FEVER<Key.down><Key.enter>
Screenshot: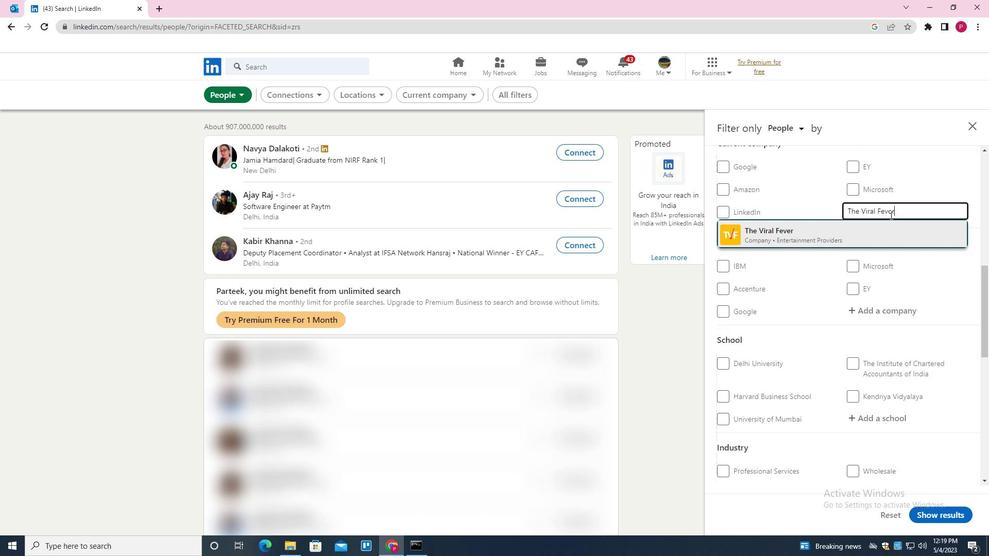 
Action: Mouse moved to (824, 261)
Screenshot: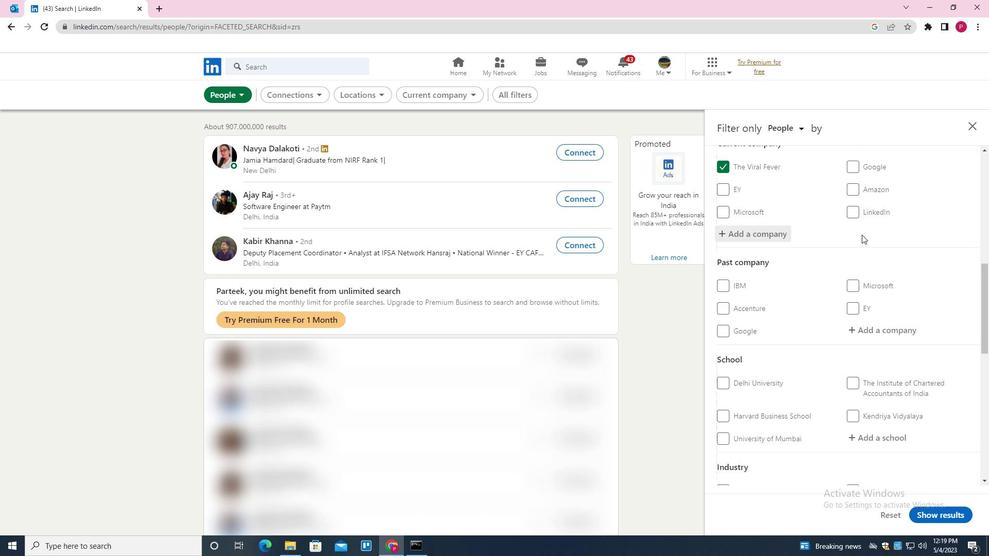 
Action: Mouse scrolled (824, 260) with delta (0, 0)
Screenshot: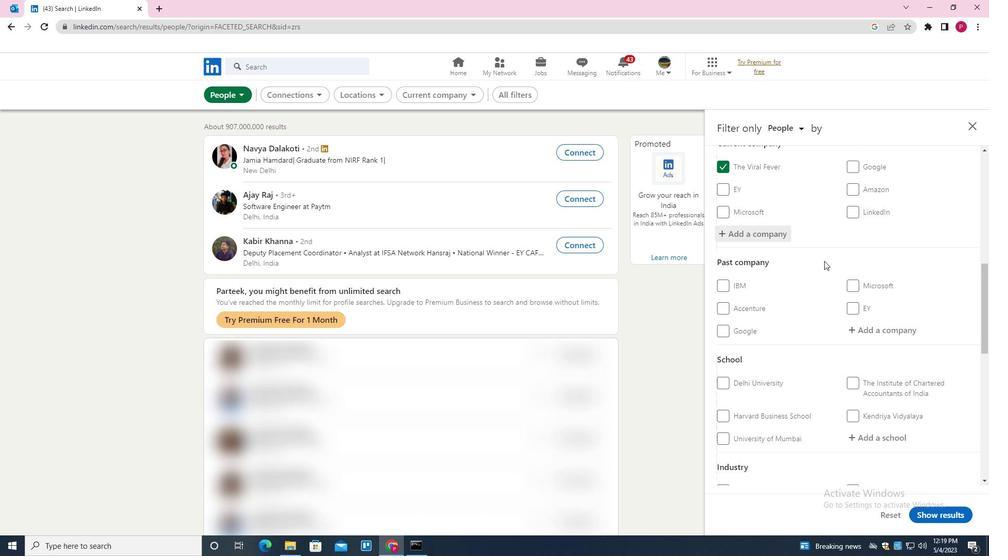 
Action: Mouse scrolled (824, 260) with delta (0, 0)
Screenshot: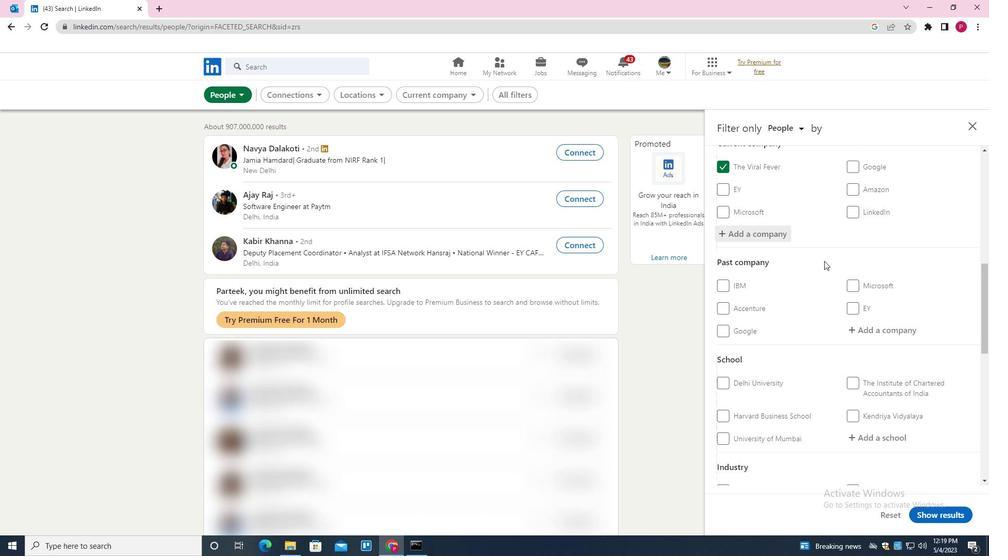 
Action: Mouse scrolled (824, 260) with delta (0, 0)
Screenshot: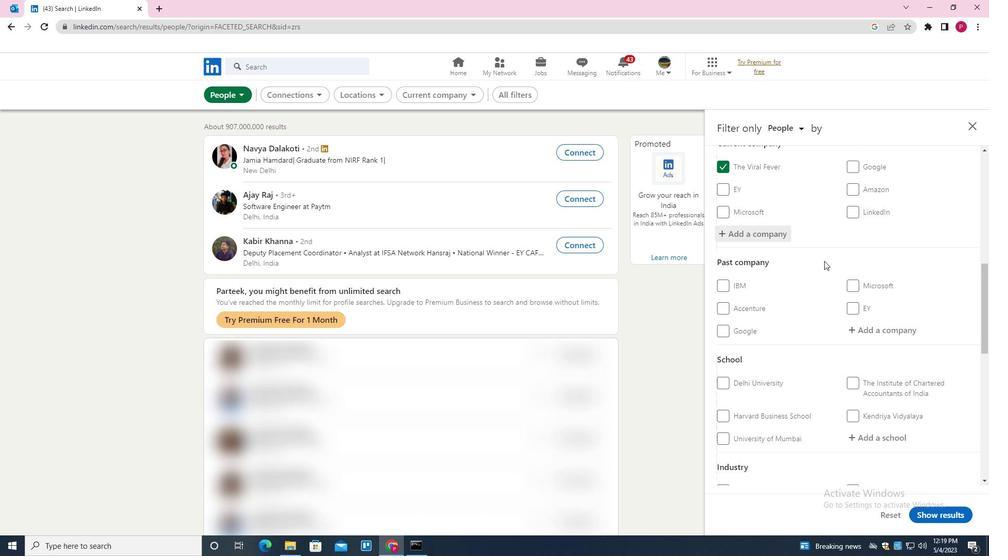 
Action: Mouse scrolled (824, 260) with delta (0, 0)
Screenshot: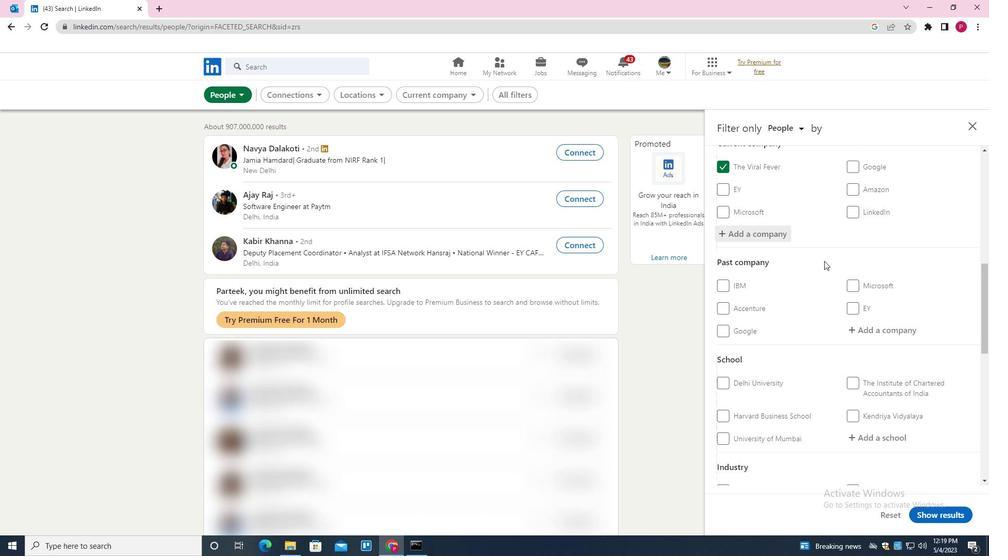 
Action: Mouse moved to (884, 233)
Screenshot: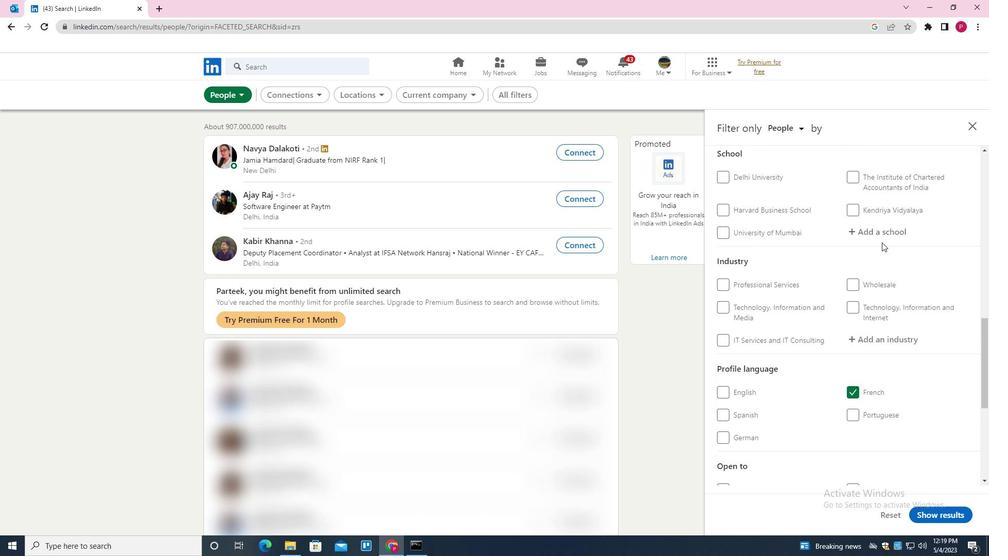 
Action: Mouse pressed left at (884, 233)
Screenshot: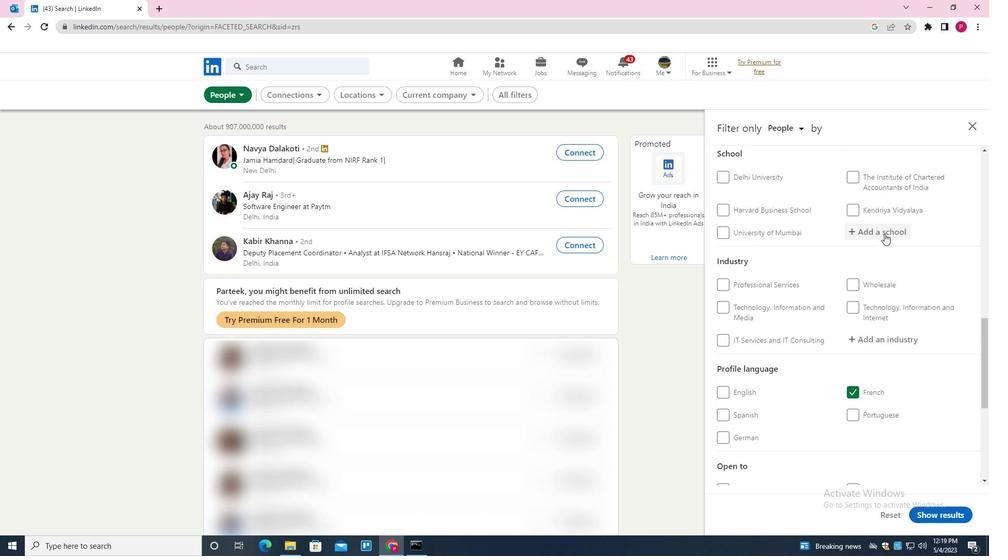 
Action: Key pressed <Key.shift>BANNARI<Key.space><Key.shift>AMMAN<Key.space><Key.shift>INSTITUTE<Key.space><Key.shift>OF<Key.space><Key.shift>TECHNOLOGY<Key.down><Key.enter>
Screenshot: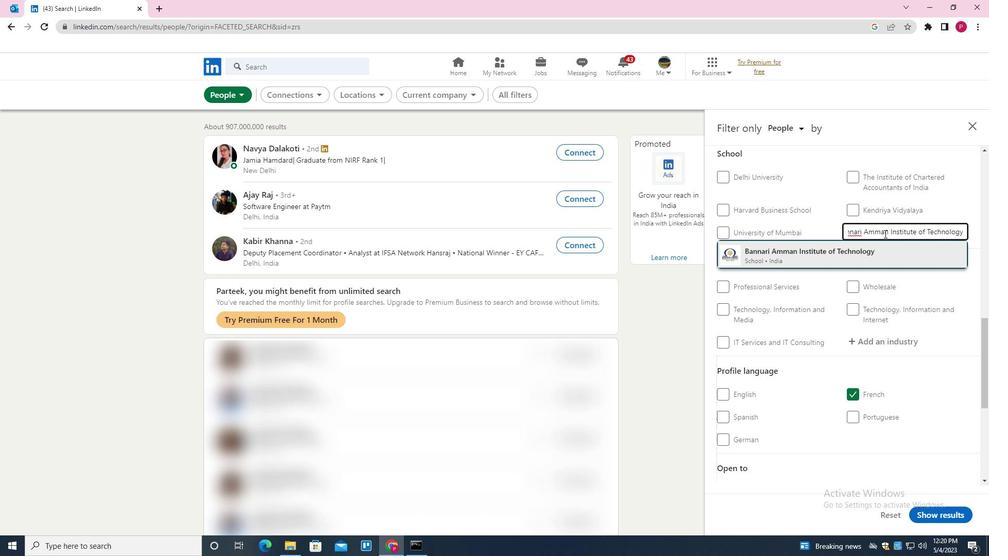 
Action: Mouse moved to (861, 248)
Screenshot: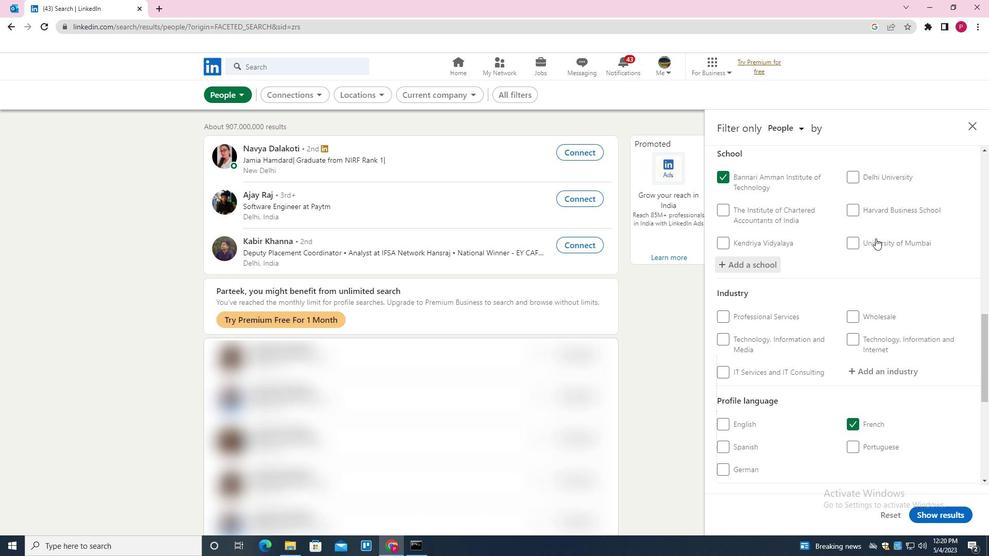 
Action: Mouse scrolled (861, 248) with delta (0, 0)
Screenshot: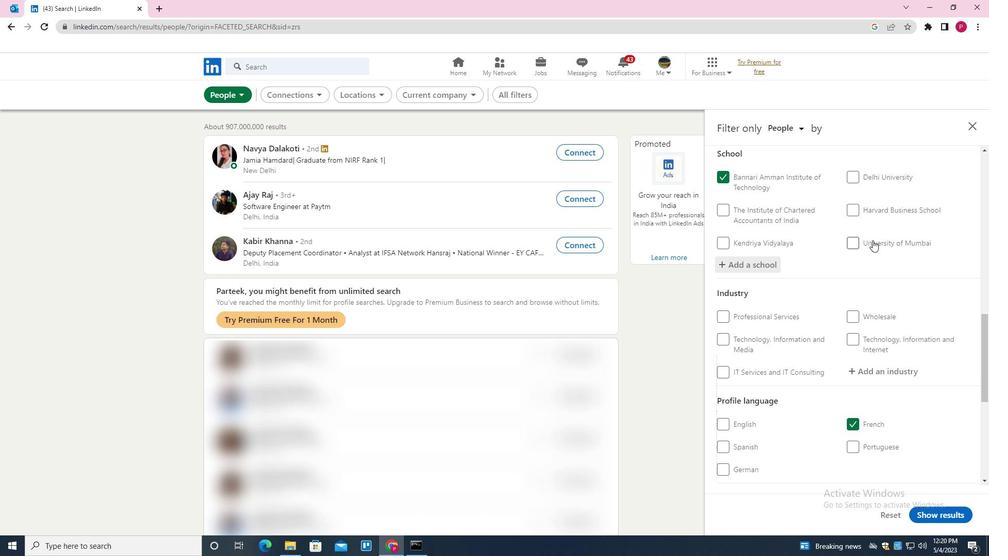 
Action: Mouse scrolled (861, 248) with delta (0, 0)
Screenshot: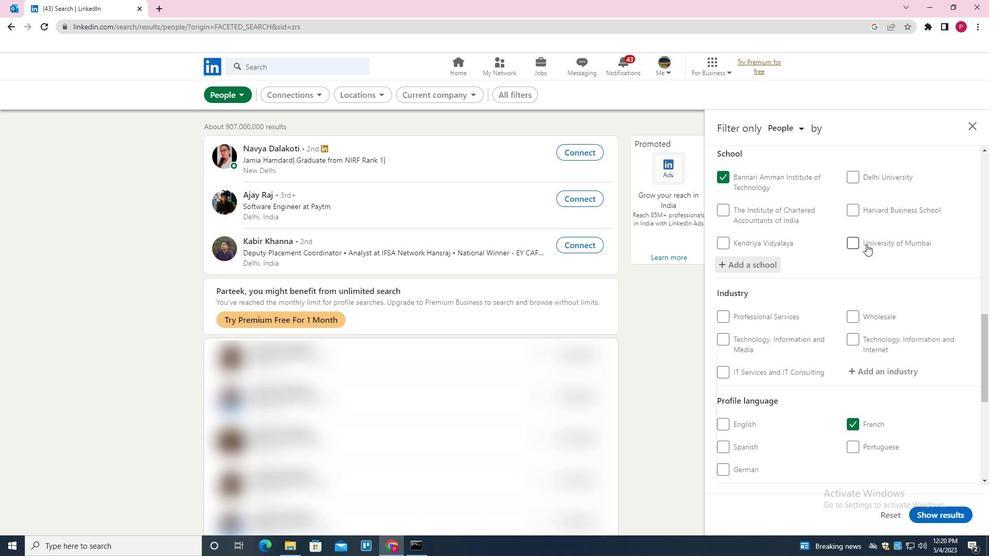 
Action: Mouse scrolled (861, 248) with delta (0, 0)
Screenshot: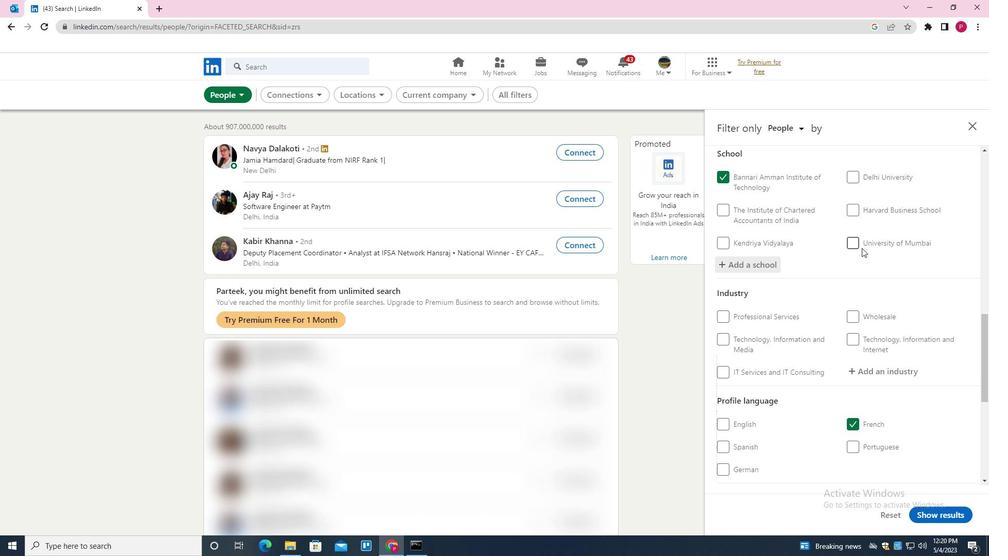 
Action: Mouse moved to (889, 213)
Screenshot: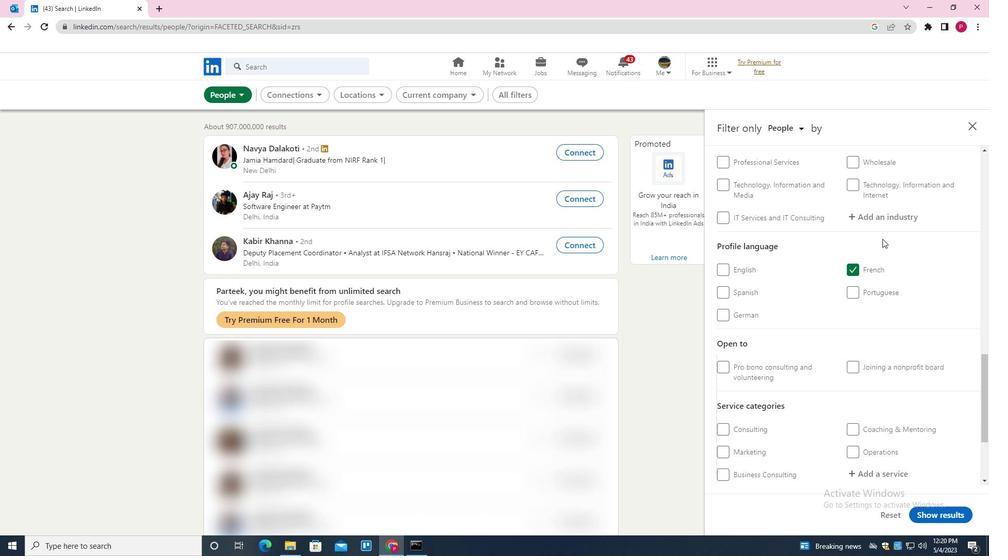 
Action: Mouse pressed left at (889, 213)
Screenshot: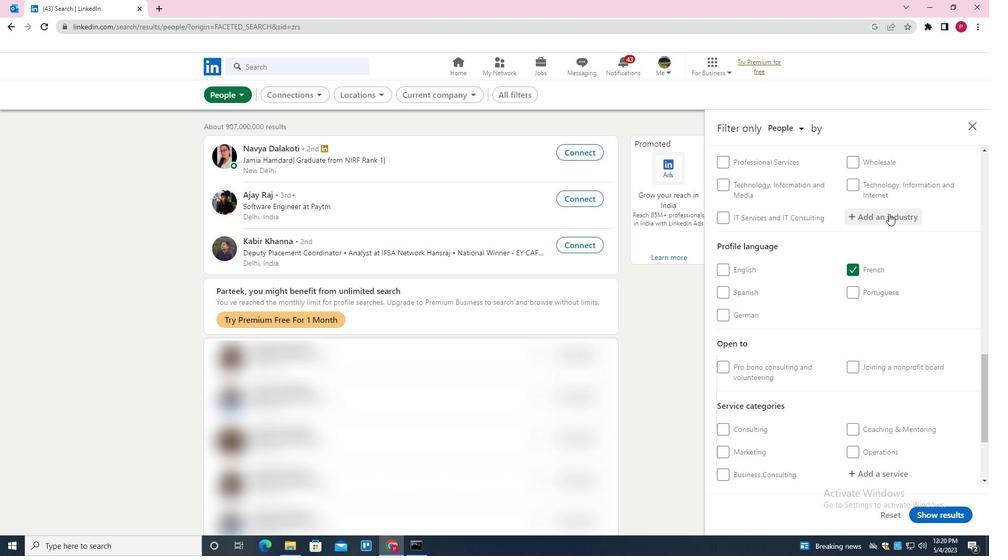 
Action: Key pressed <Key.shift><Key.shift><Key.shift><Key.shift>GLASS<Key.space><Key.shift>PRODUCT<Key.space><Key.shift>MANUFACTURING<Key.down><Key.enter>
Screenshot: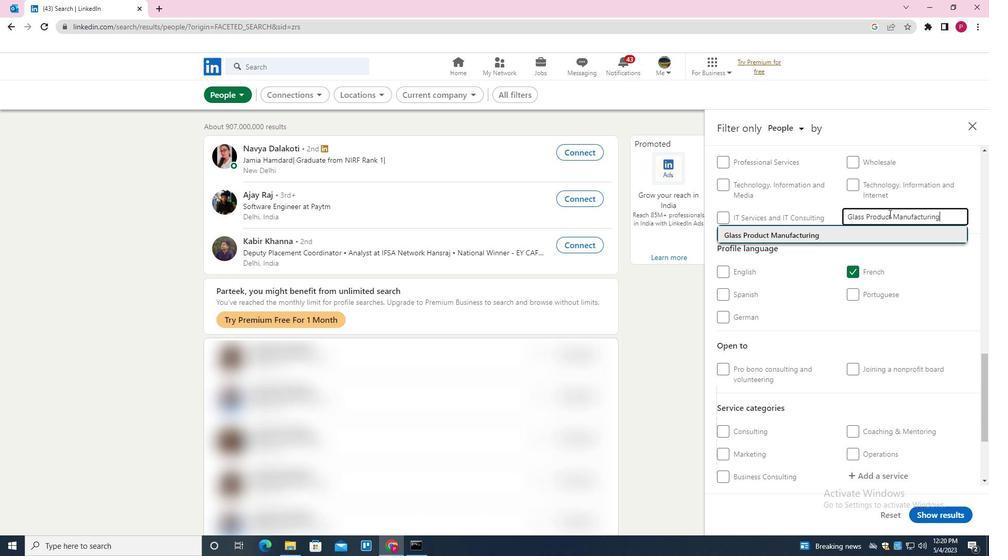 
Action: Mouse moved to (852, 254)
Screenshot: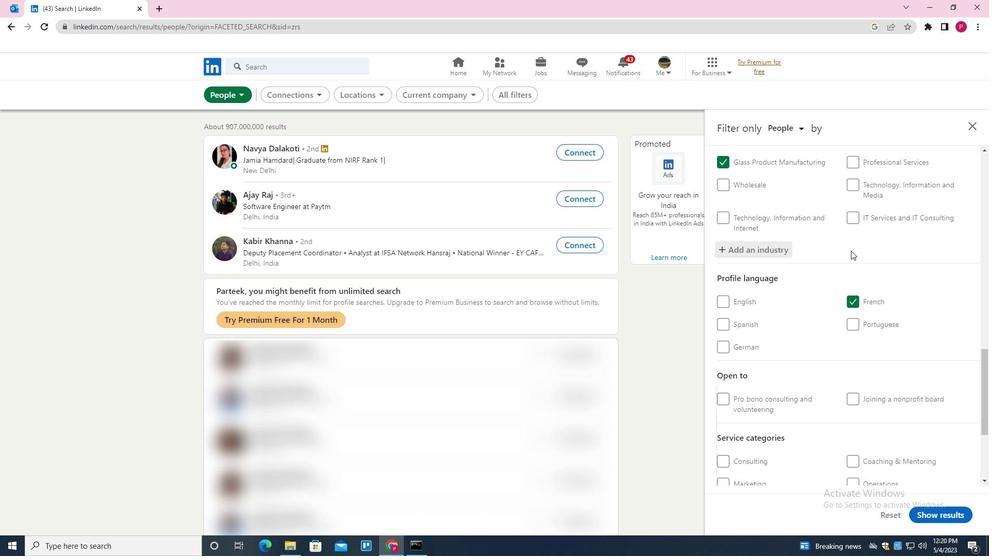 
Action: Mouse scrolled (852, 253) with delta (0, 0)
Screenshot: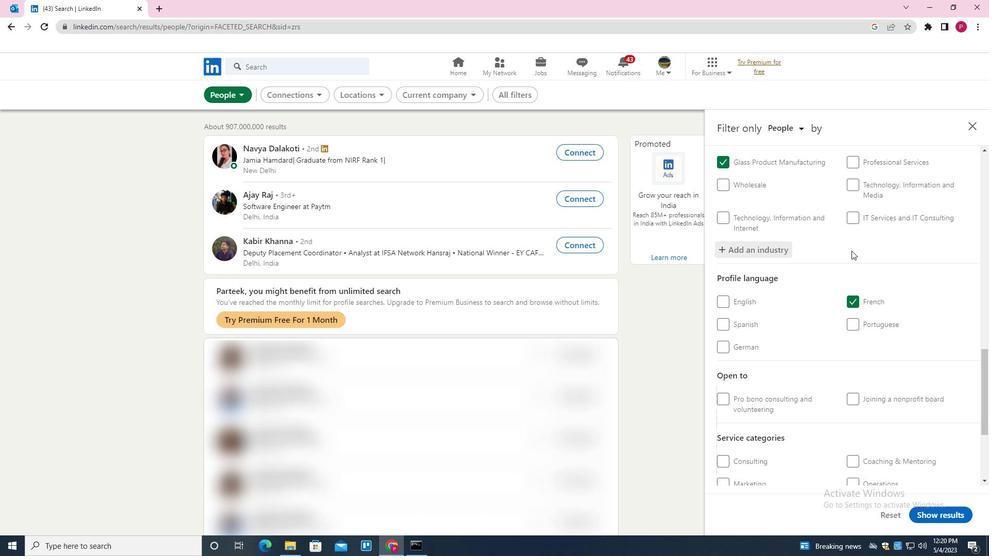 
Action: Mouse moved to (852, 257)
Screenshot: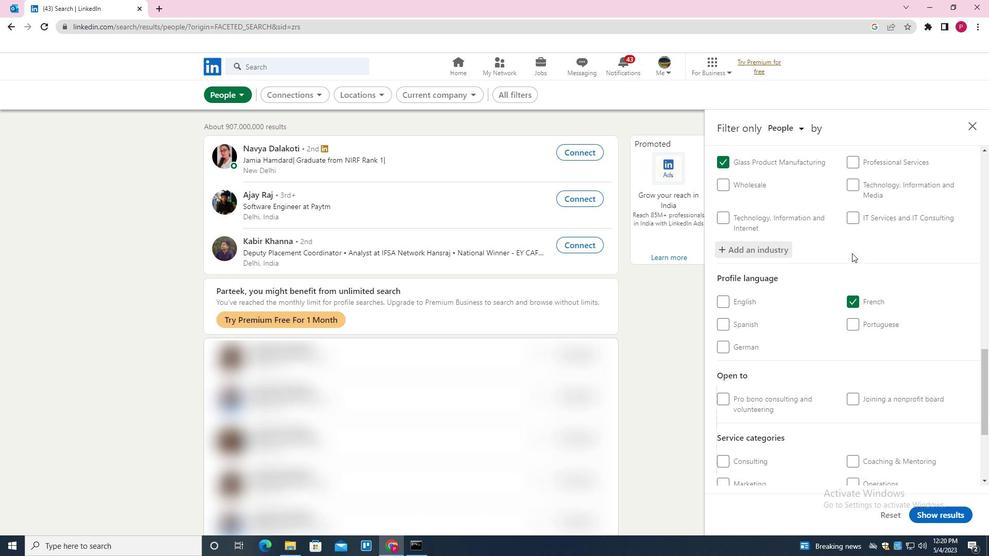 
Action: Mouse scrolled (852, 256) with delta (0, 0)
Screenshot: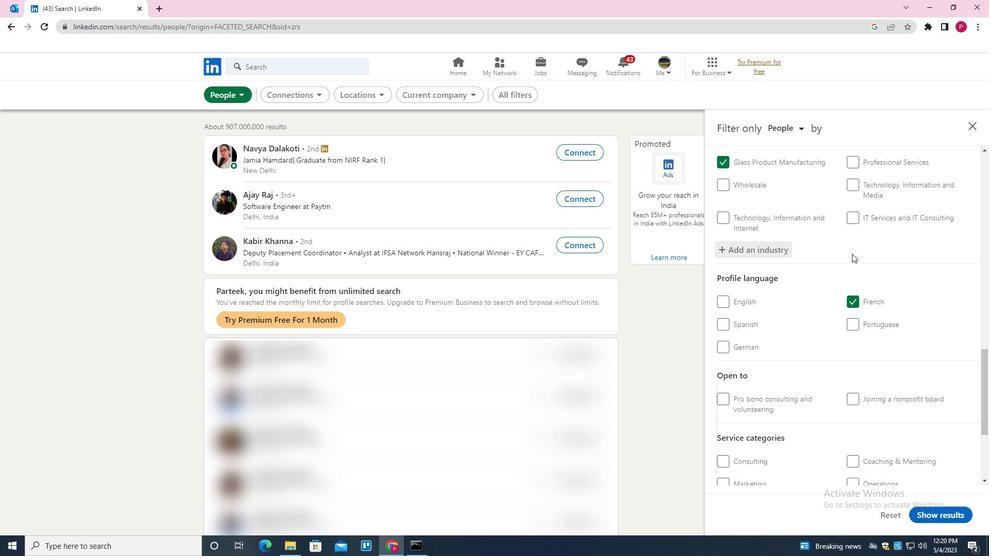 
Action: Mouse moved to (852, 257)
Screenshot: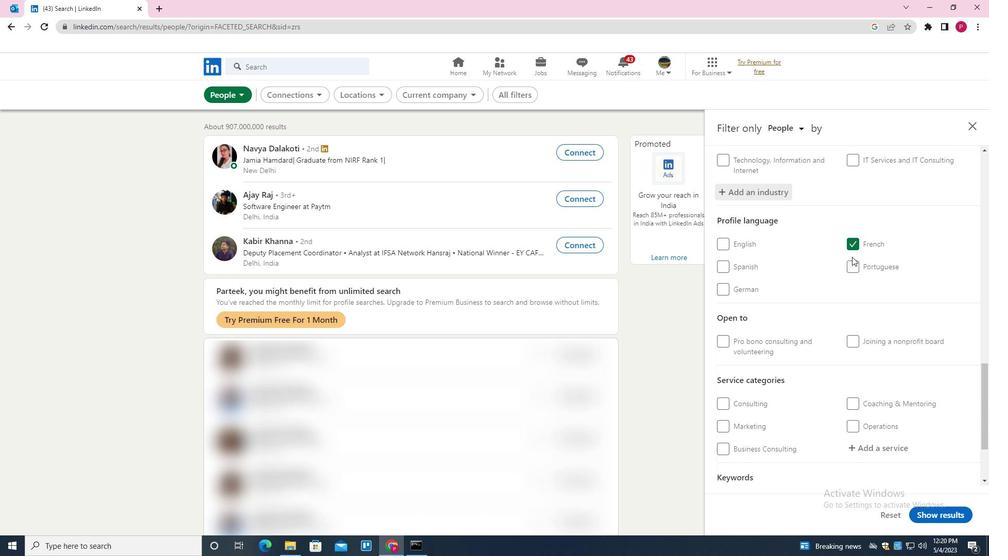 
Action: Mouse scrolled (852, 257) with delta (0, 0)
Screenshot: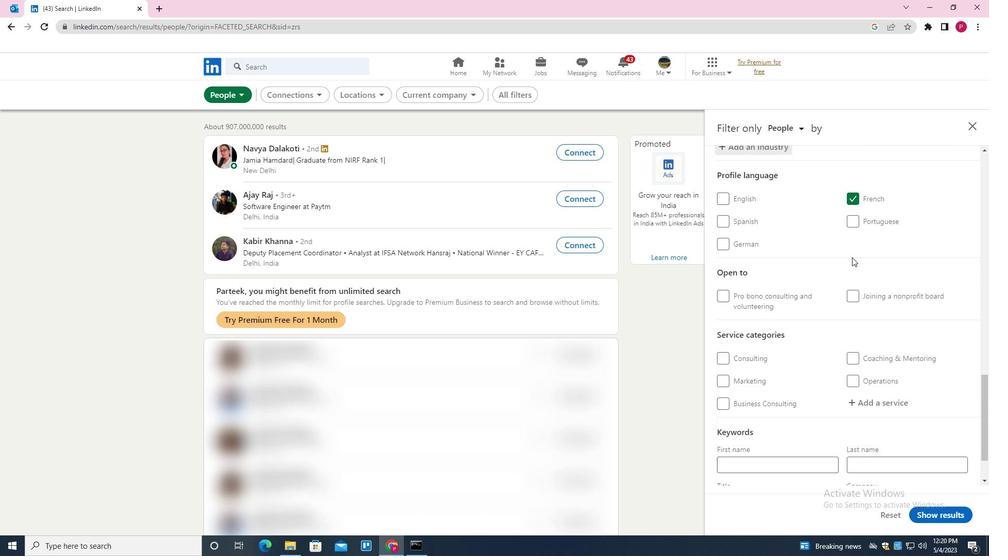 
Action: Mouse moved to (851, 258)
Screenshot: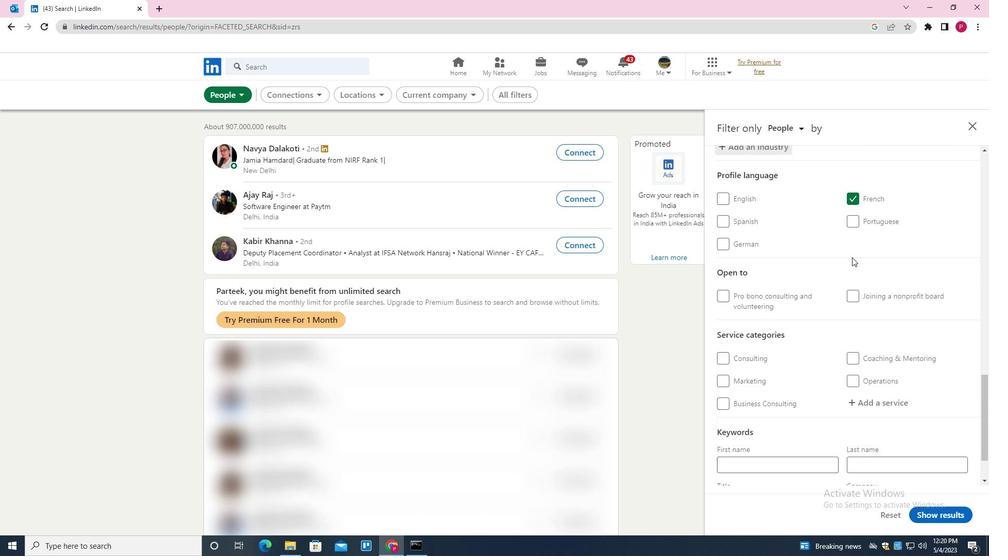 
Action: Mouse scrolled (851, 258) with delta (0, 0)
Screenshot: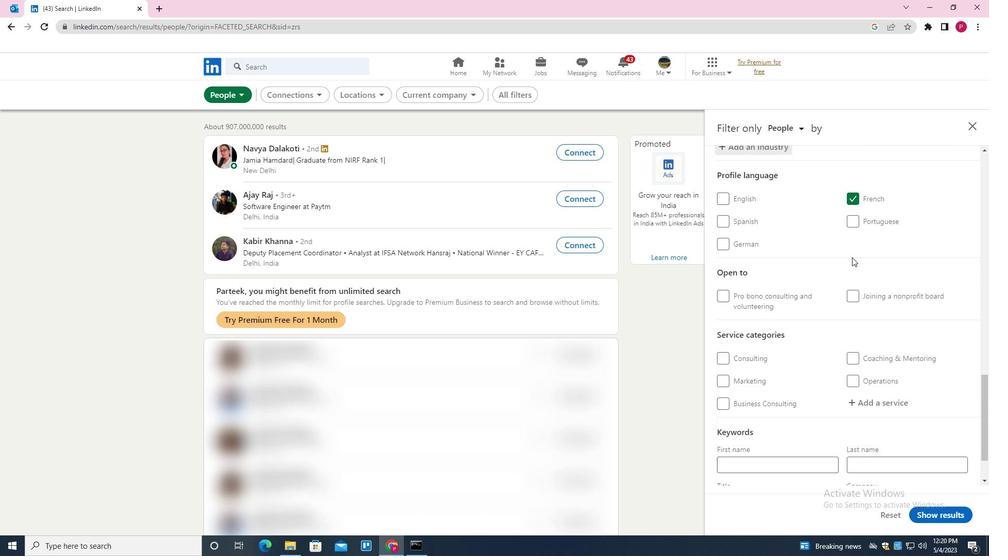 
Action: Mouse moved to (851, 265)
Screenshot: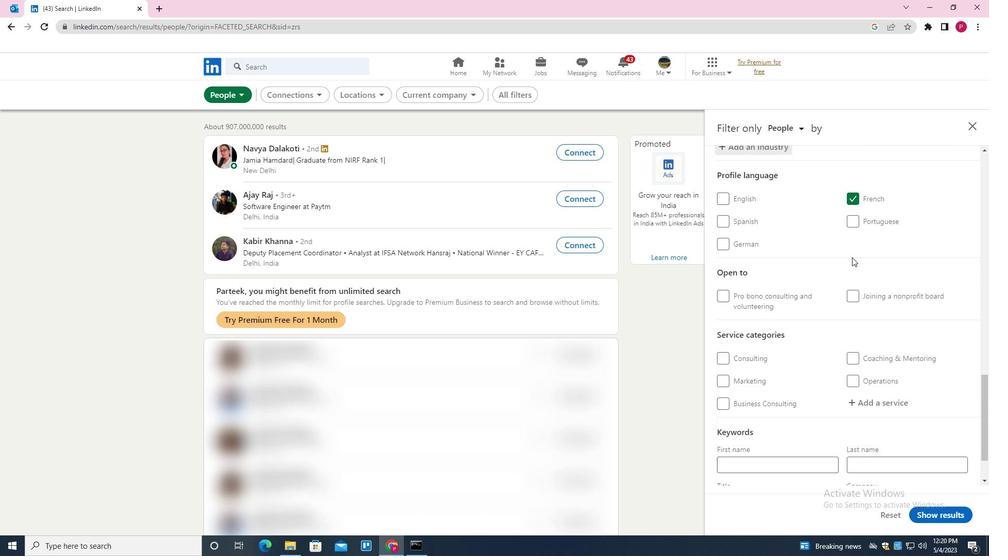 
Action: Mouse scrolled (851, 264) with delta (0, 0)
Screenshot: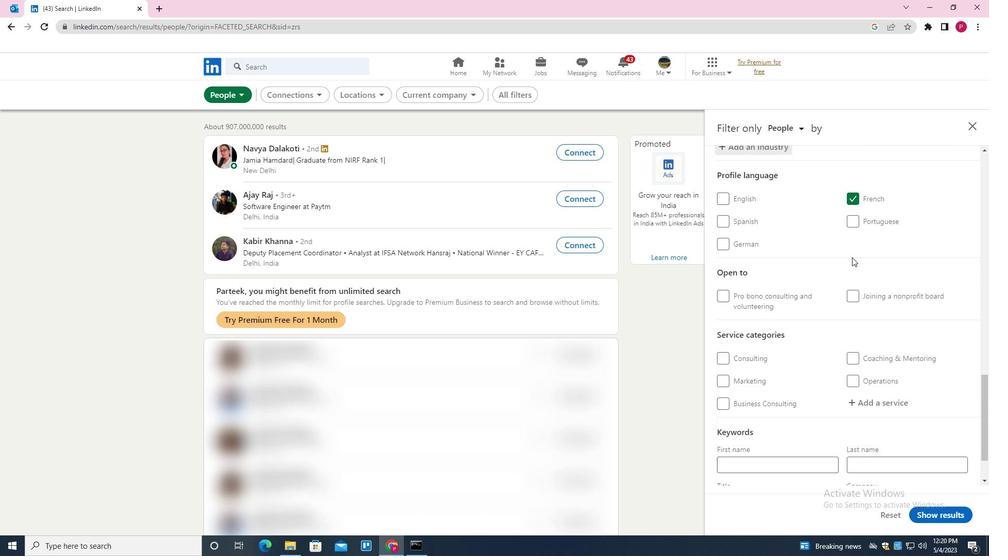 
Action: Mouse moved to (852, 275)
Screenshot: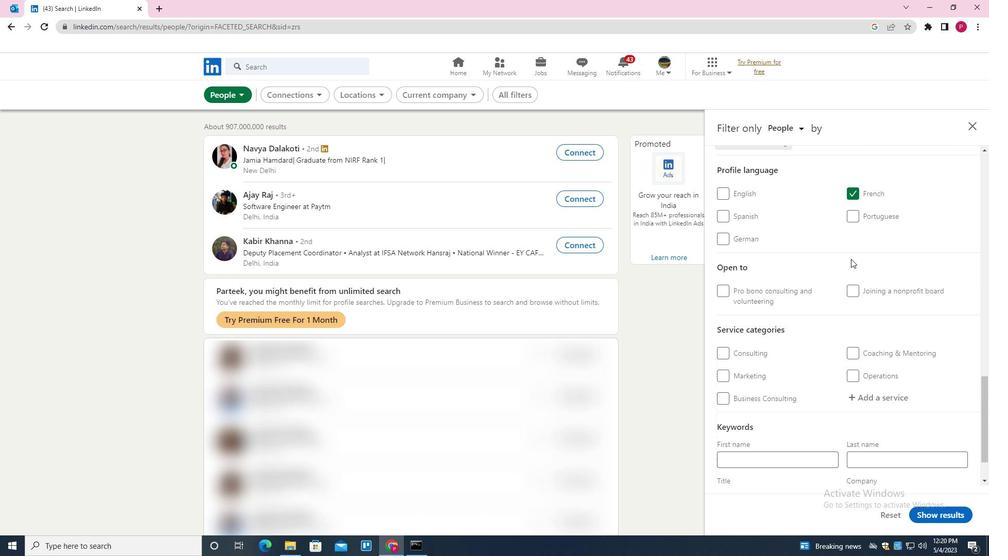 
Action: Mouse scrolled (852, 275) with delta (0, 0)
Screenshot: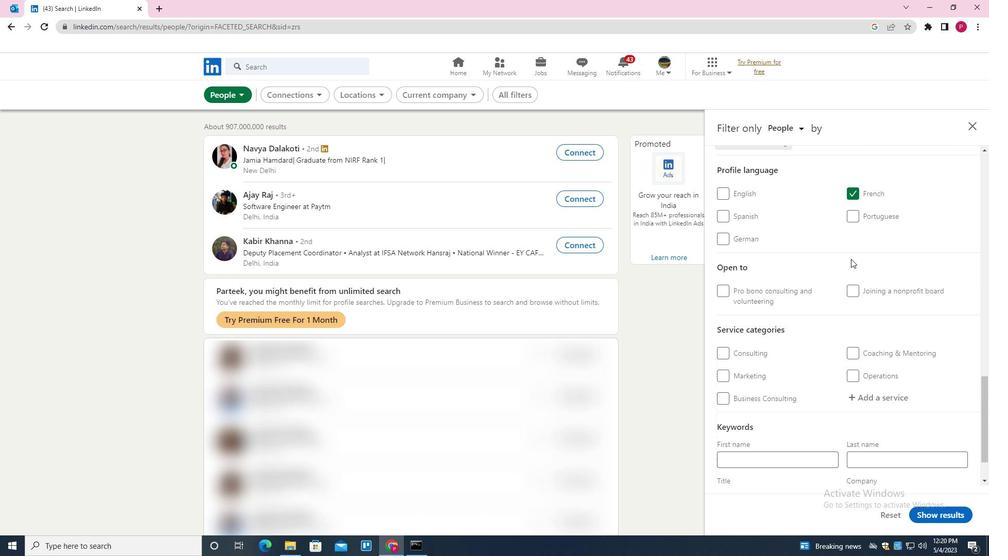
Action: Mouse moved to (868, 342)
Screenshot: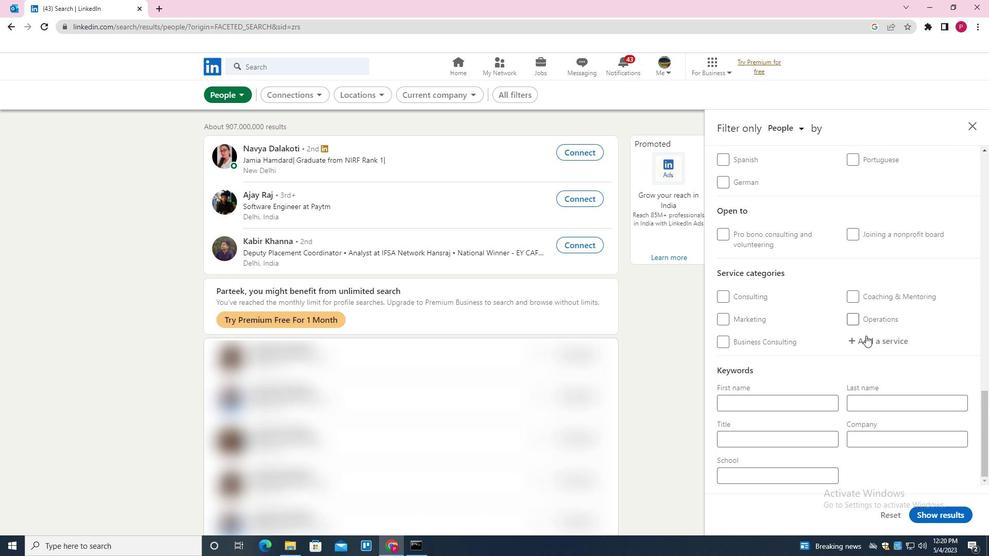 
Action: Mouse pressed left at (868, 342)
Screenshot: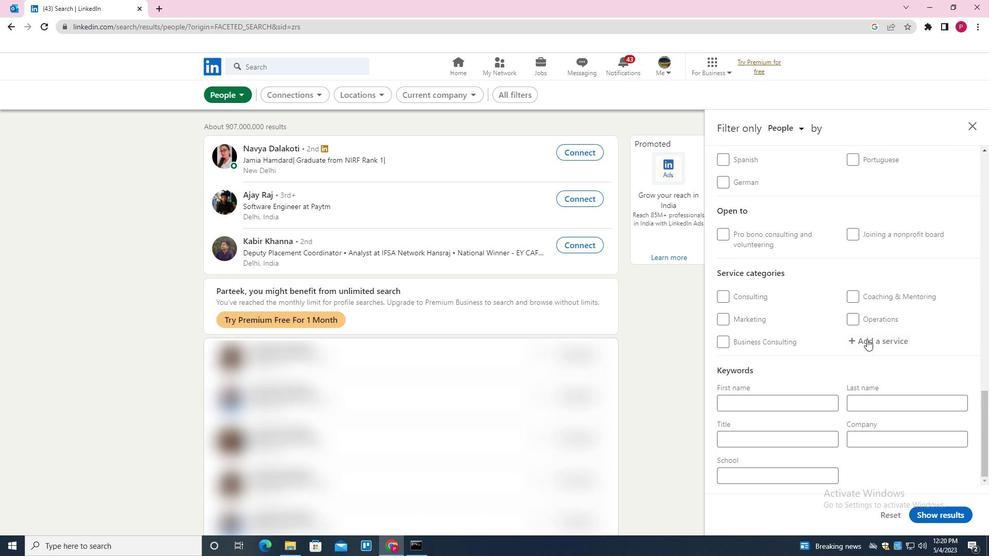 
Action: Mouse moved to (870, 342)
Screenshot: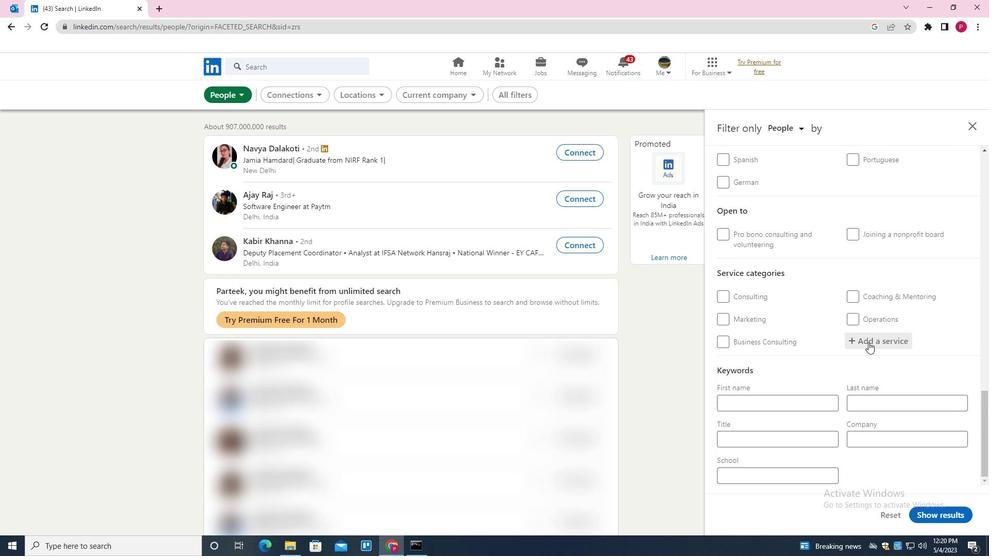 
Action: Key pressed <Key.shift>INFORMATION<Key.space><Key.shift><Key.shift><Key.shift><Key.shift><Key.shift>SECURITY<Key.down><Key.enter>
Screenshot: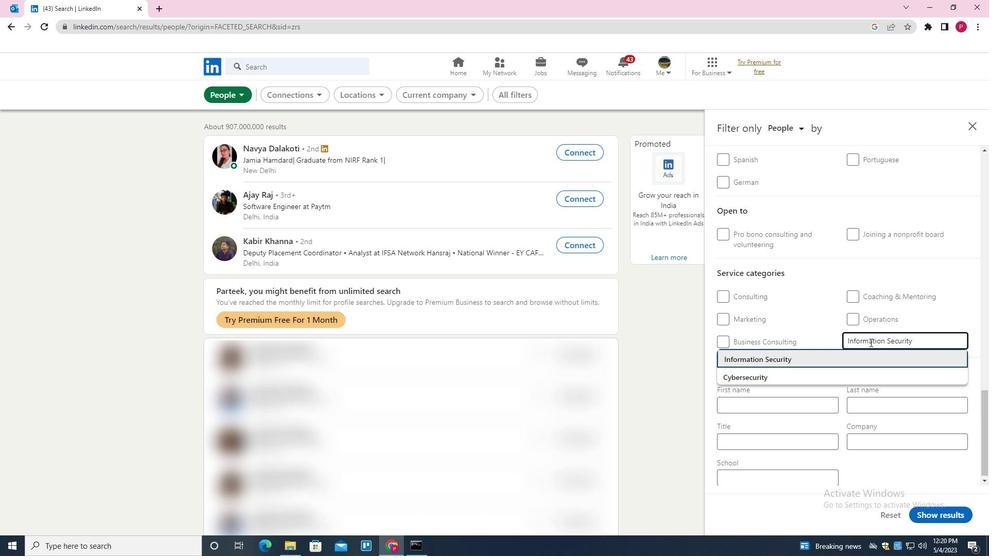 
Action: Mouse moved to (813, 361)
Screenshot: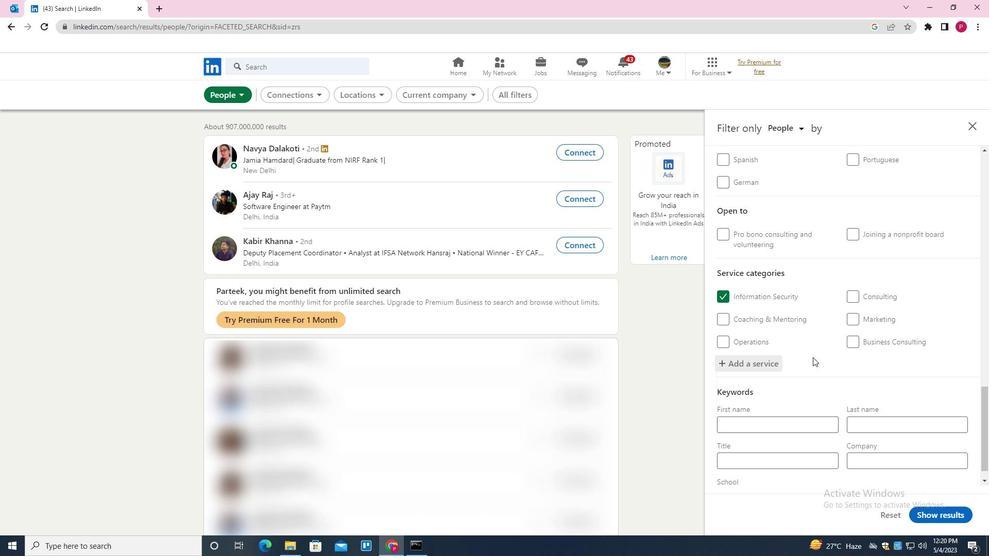 
Action: Mouse scrolled (813, 361) with delta (0, 0)
Screenshot: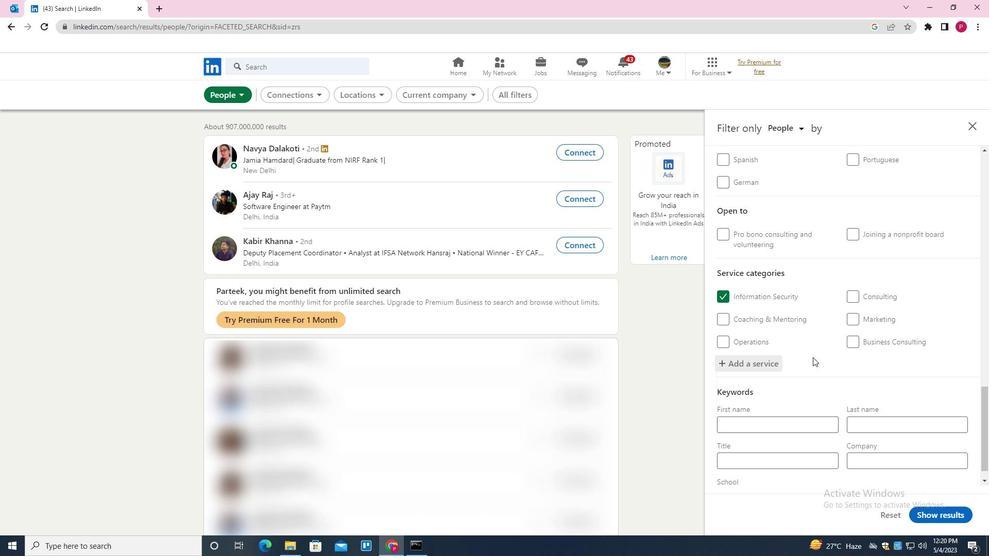 
Action: Mouse moved to (813, 363)
Screenshot: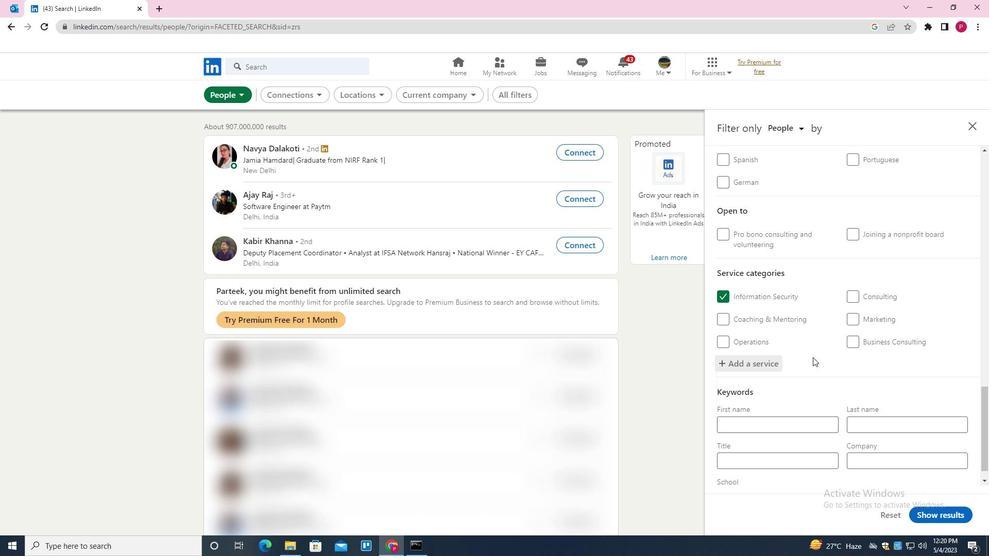 
Action: Mouse scrolled (813, 363) with delta (0, 0)
Screenshot: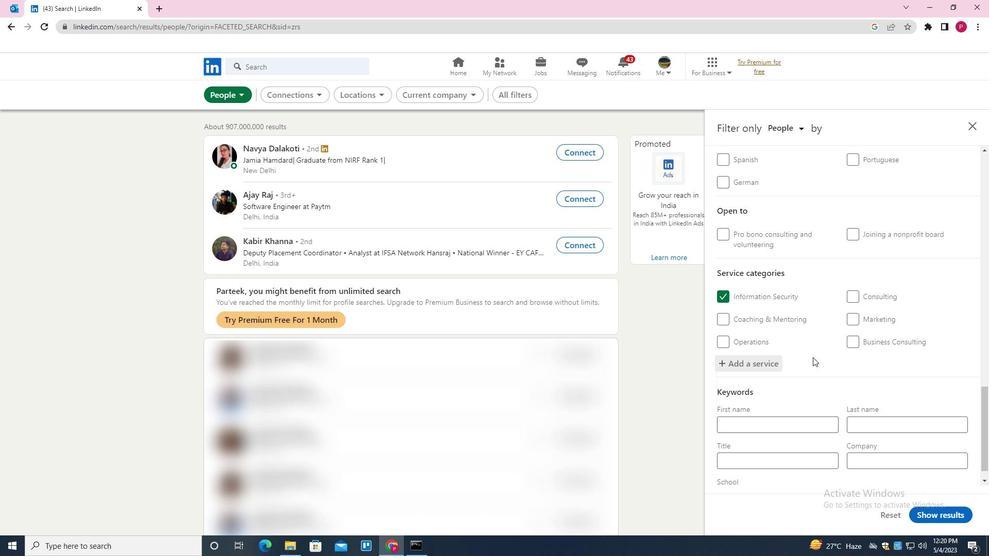 
Action: Mouse moved to (813, 367)
Screenshot: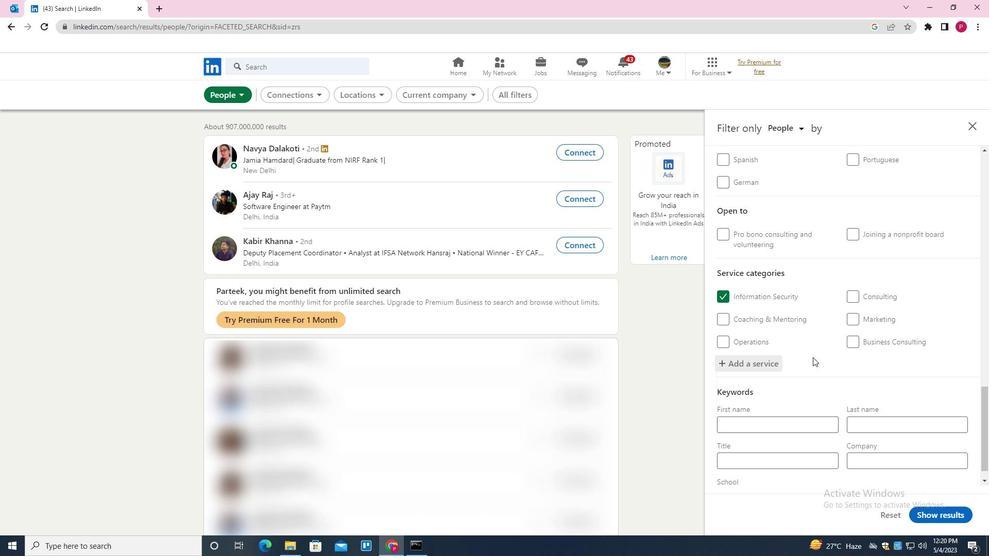 
Action: Mouse scrolled (813, 366) with delta (0, 0)
Screenshot: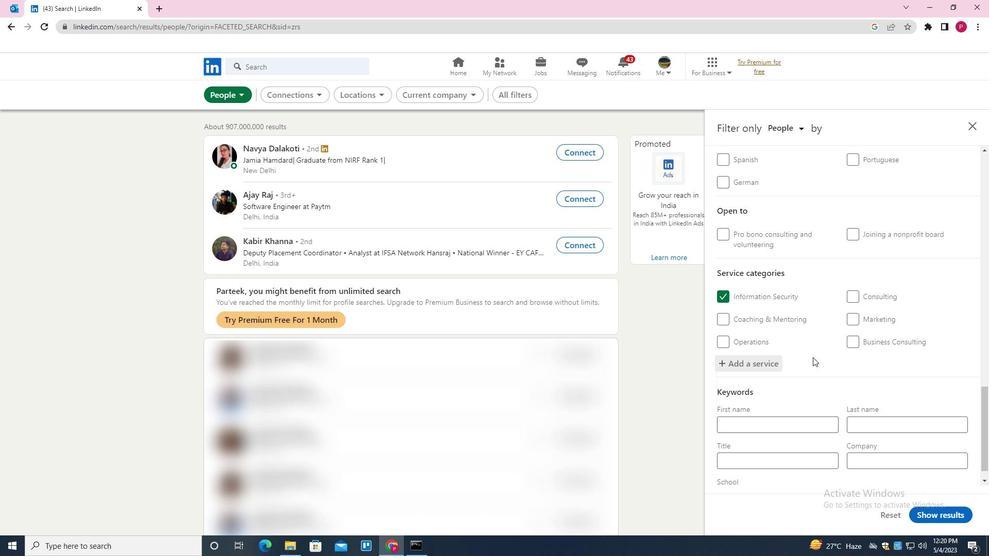 
Action: Mouse moved to (804, 436)
Screenshot: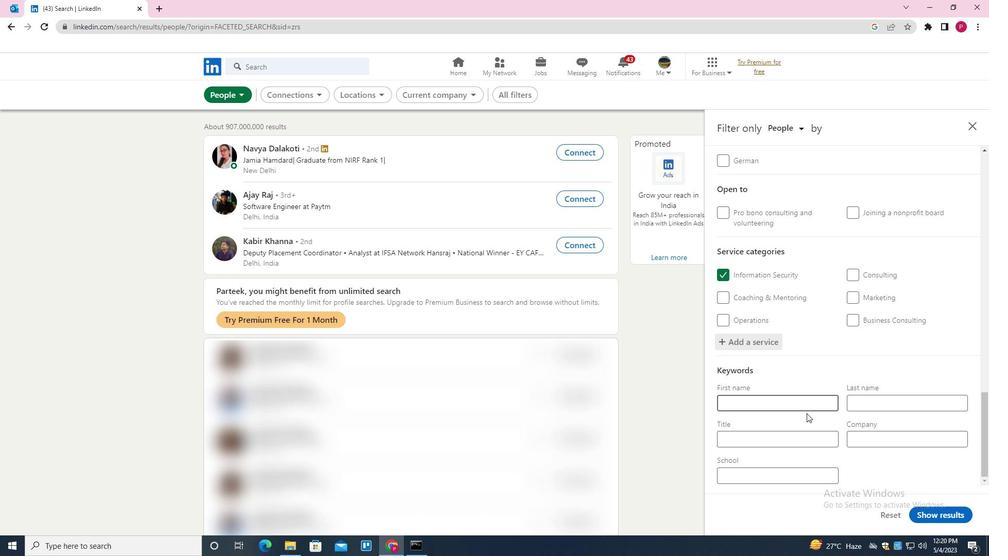 
Action: Mouse pressed left at (804, 436)
Screenshot: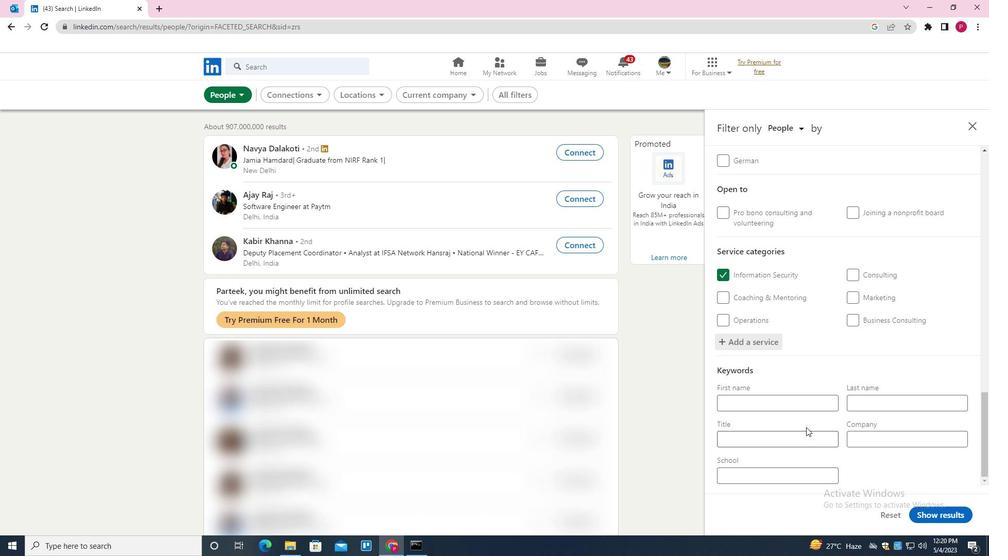 
Action: Mouse moved to (808, 434)
Screenshot: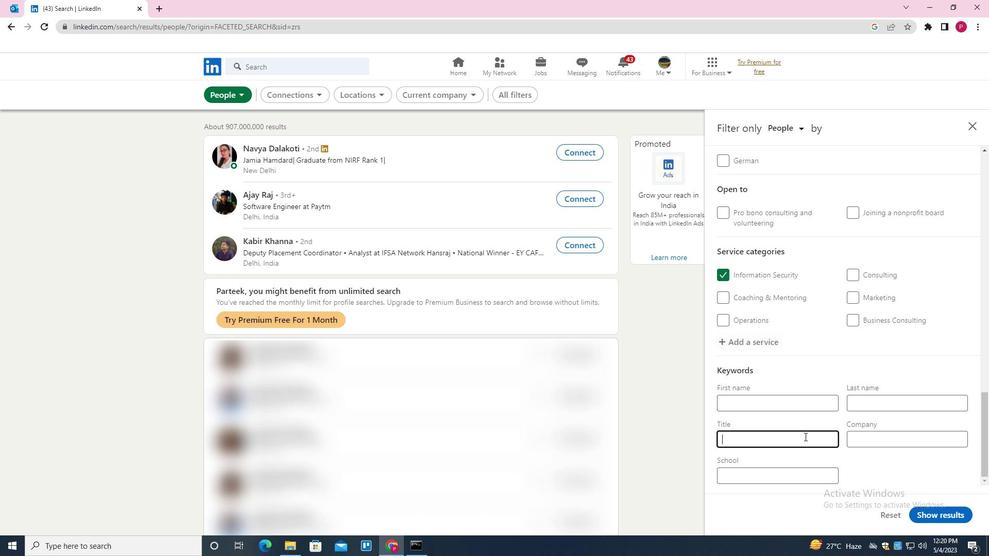 
Action: Key pressed <Key.shift>SCHOOL<Key.space><Key.shift>VOLUNTEER
Screenshot: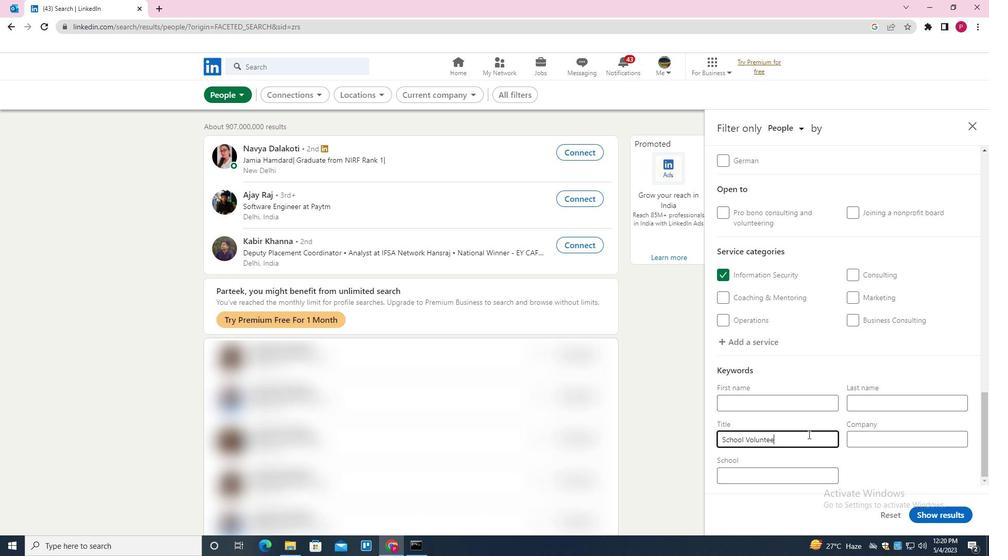 
Action: Mouse moved to (960, 514)
Screenshot: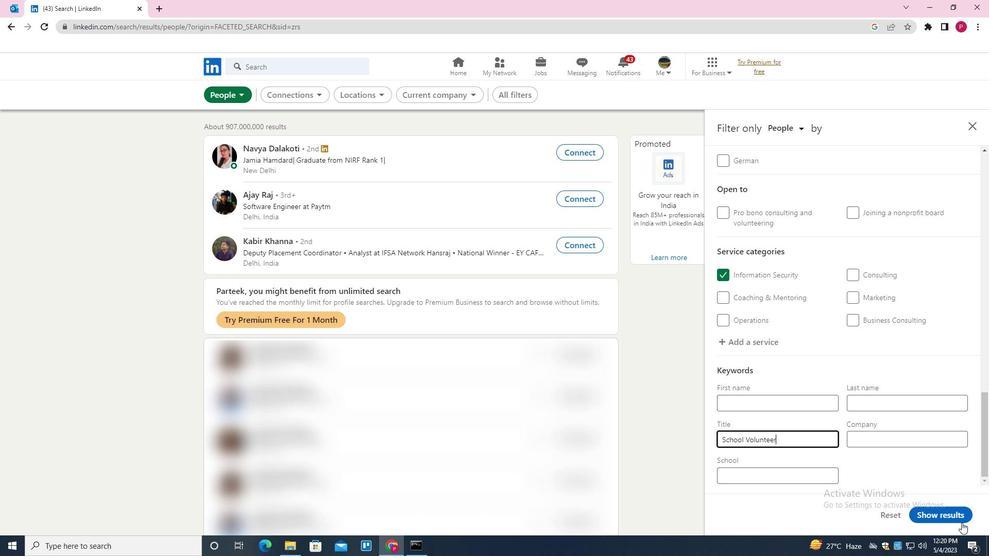 
Action: Mouse pressed left at (960, 514)
Screenshot: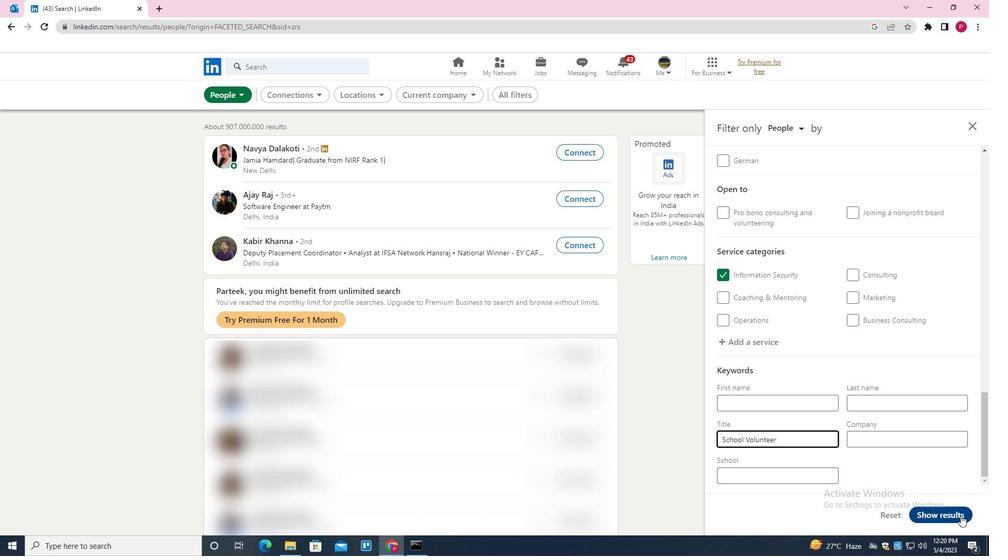 
Action: Mouse moved to (787, 451)
Screenshot: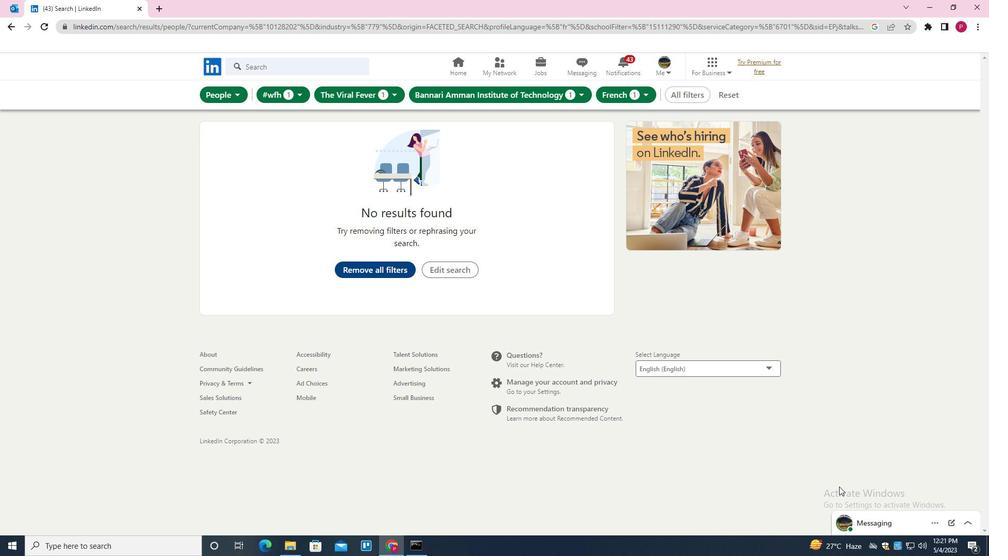 
